 Task: Log work in the project ArcticForge for the issue 'Improve performance when searching large data sets' spent time as '4w 6d 14h 42m' and remaining time as '3w 1d 5h 11m' and add a flag. Now add the issue to the epic 'Continuous Integration and Continuous Deployment (CI/CD) Implementation'. Log work in the project ArcticForge for the issue 'Implement user permissions to restrict access to sensitive data' spent time as '5w 3d 9h 35m' and remaining time as '4w 5d 18h 24m' and clone the issue. Now add the issue to the epic 'User Authentication and Authorization Improvements'
Action: Mouse moved to (286, 574)
Screenshot: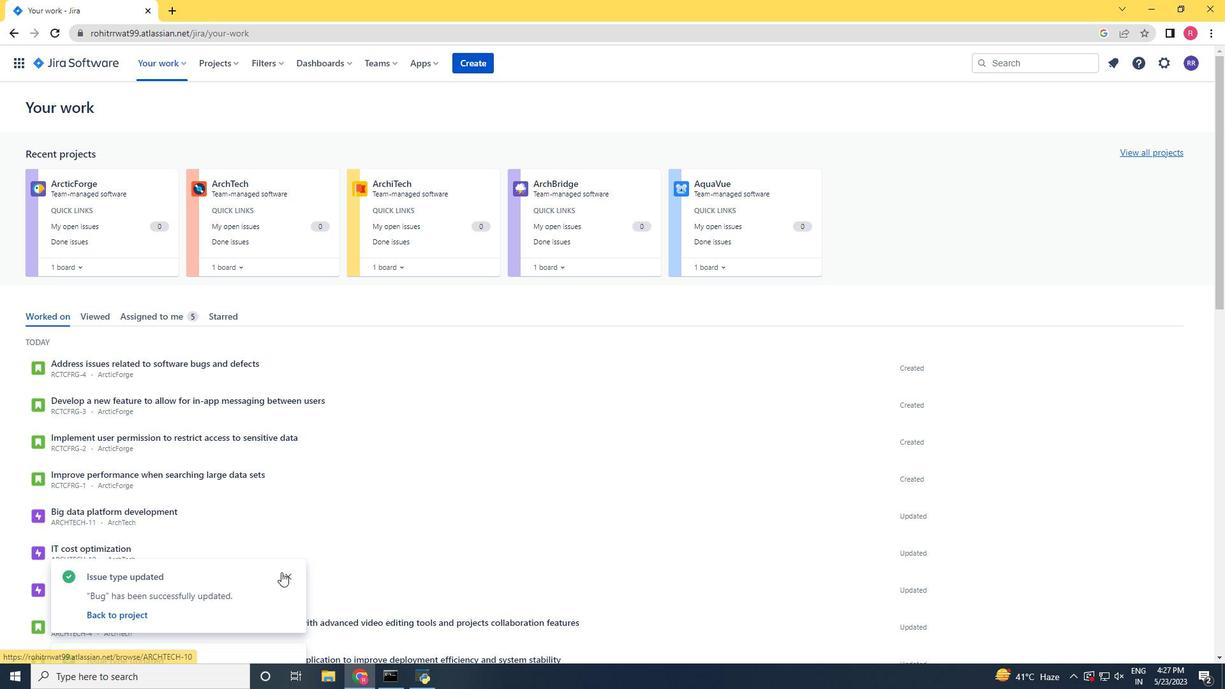 
Action: Mouse pressed left at (286, 574)
Screenshot: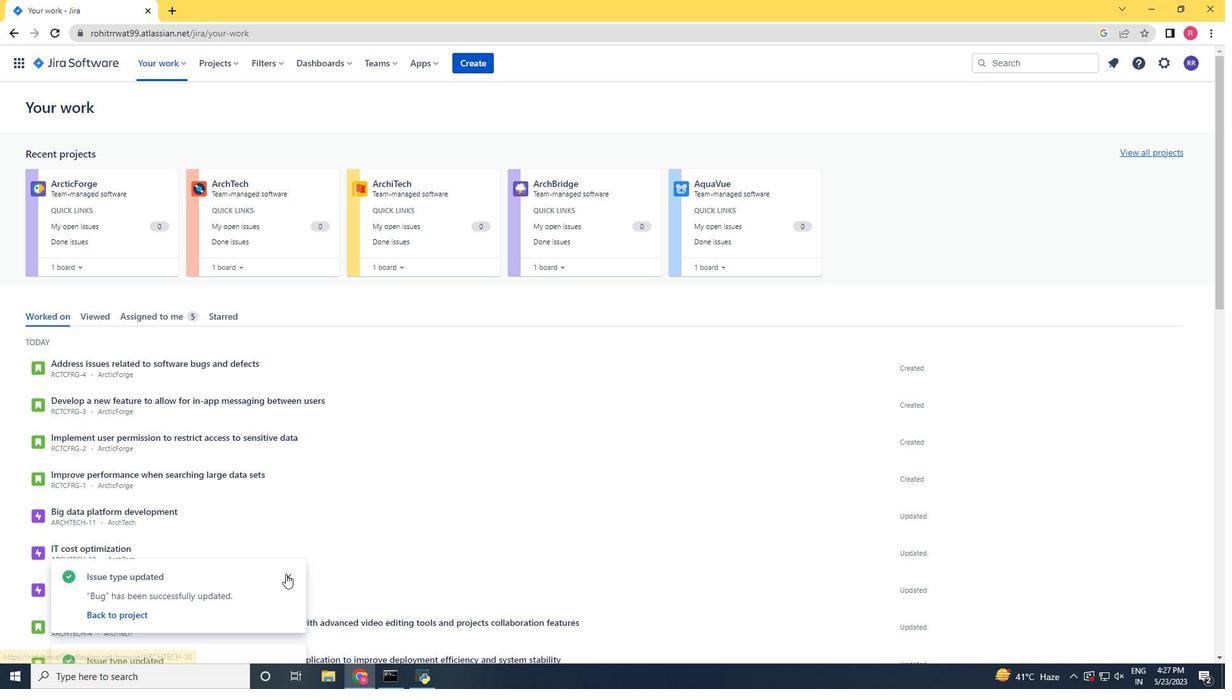 
Action: Mouse moved to (291, 576)
Screenshot: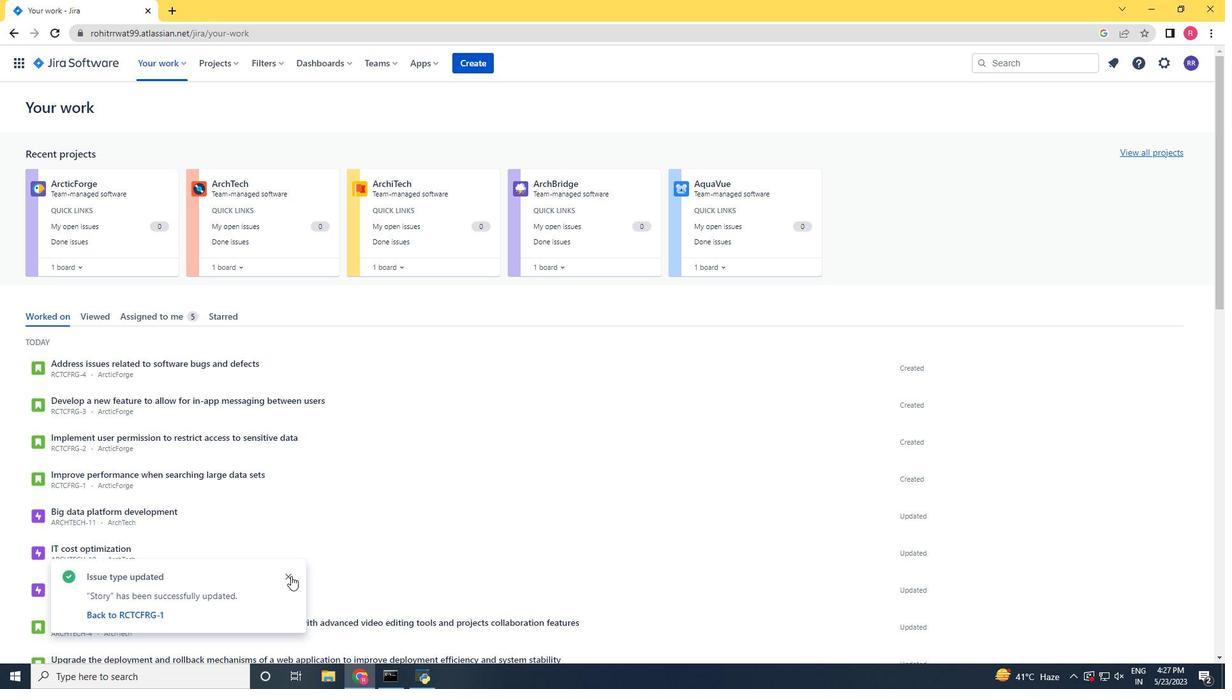 
Action: Mouse pressed left at (291, 576)
Screenshot: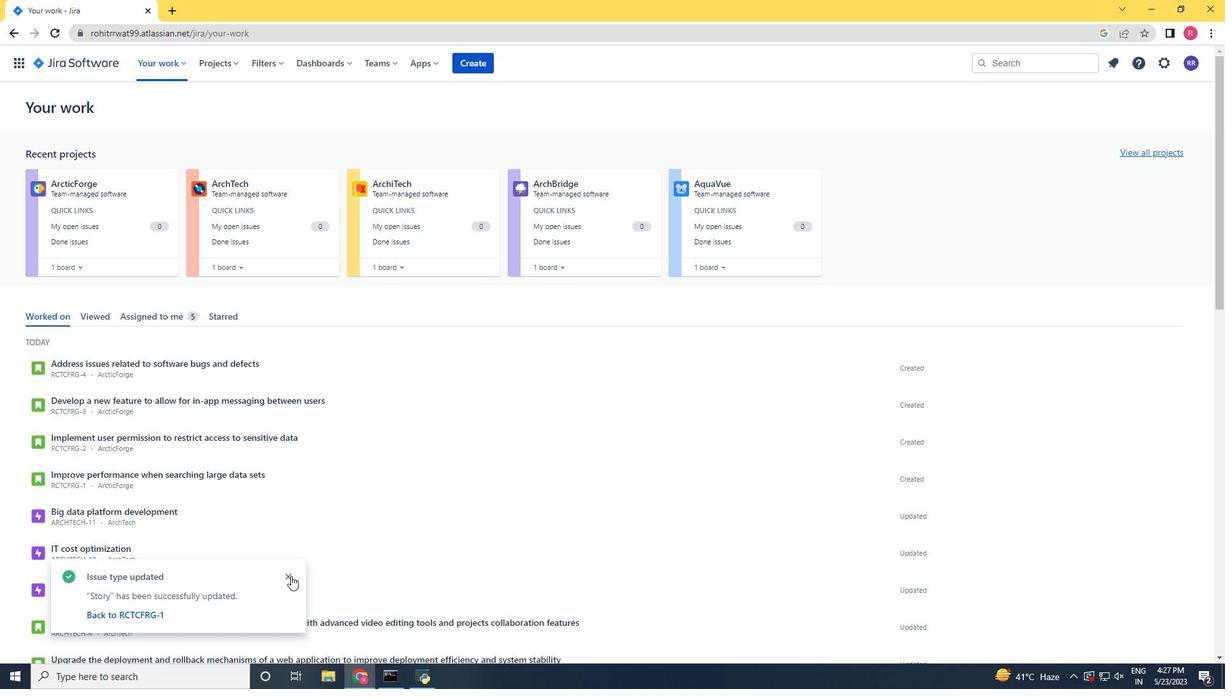 
Action: Mouse moved to (225, 65)
Screenshot: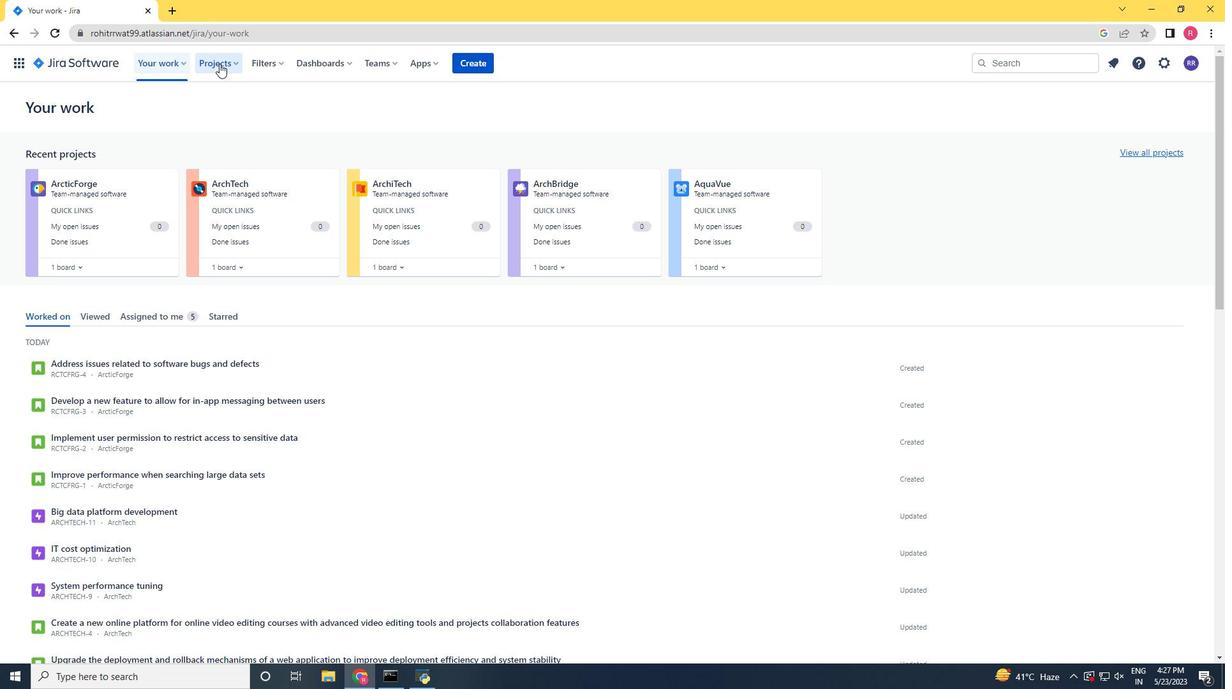 
Action: Mouse pressed left at (225, 65)
Screenshot: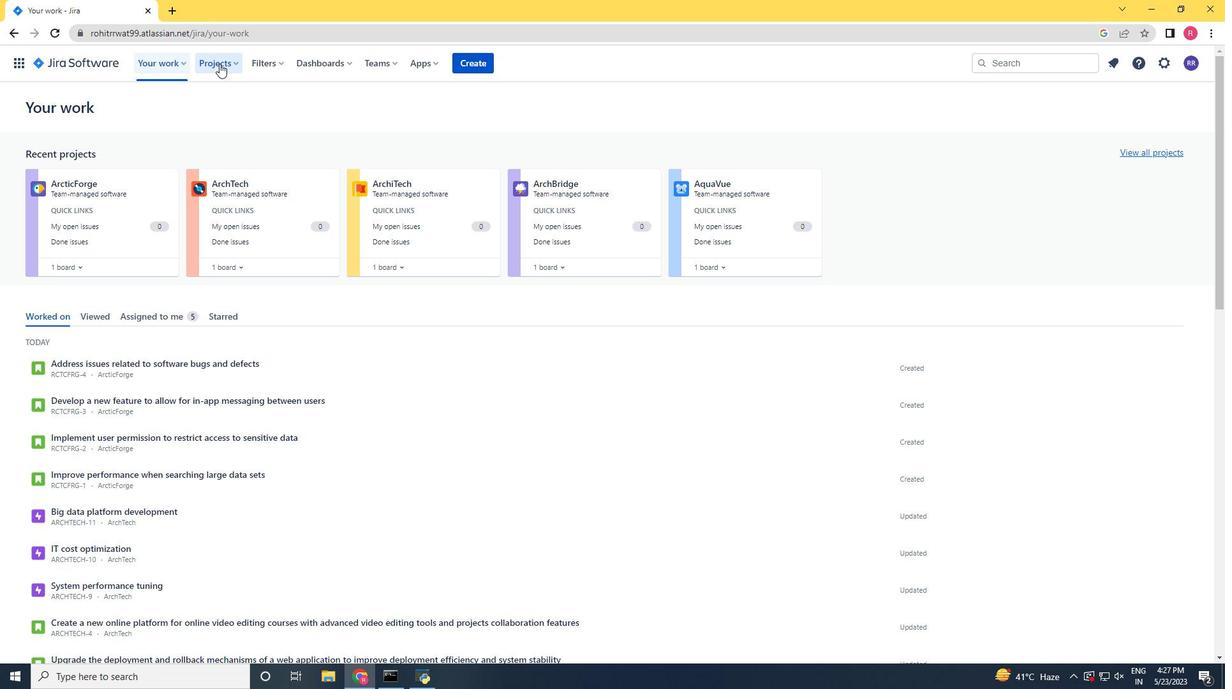 
Action: Mouse moved to (251, 112)
Screenshot: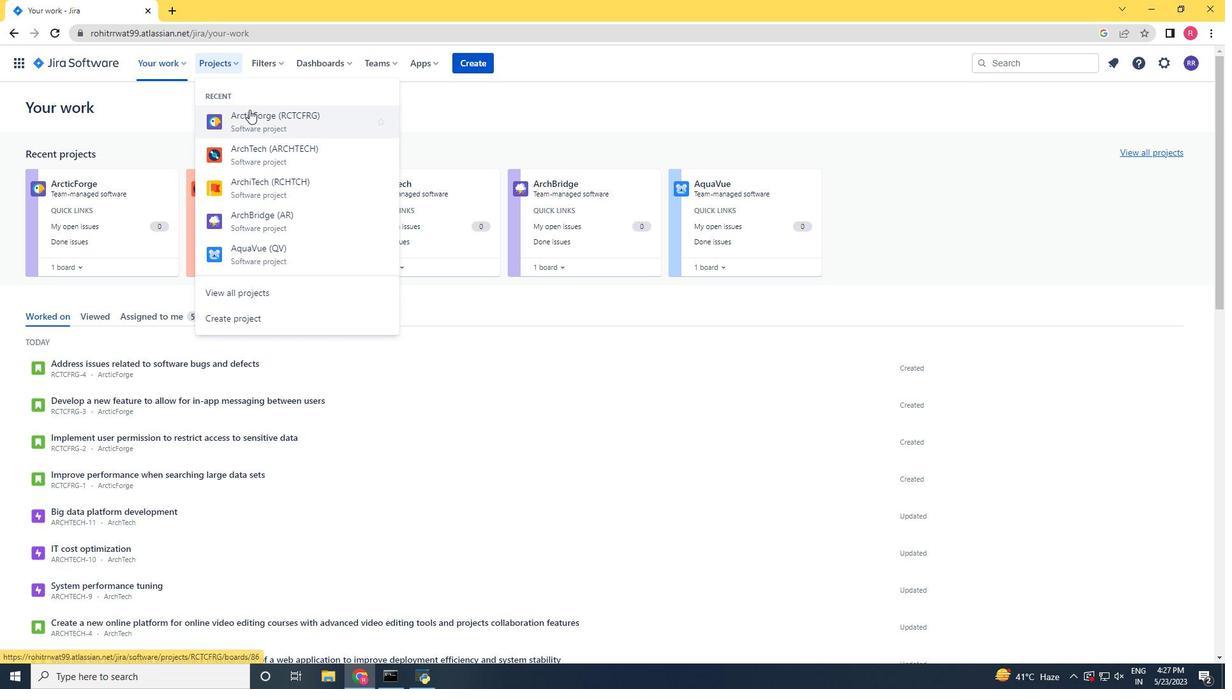 
Action: Mouse pressed left at (251, 112)
Screenshot: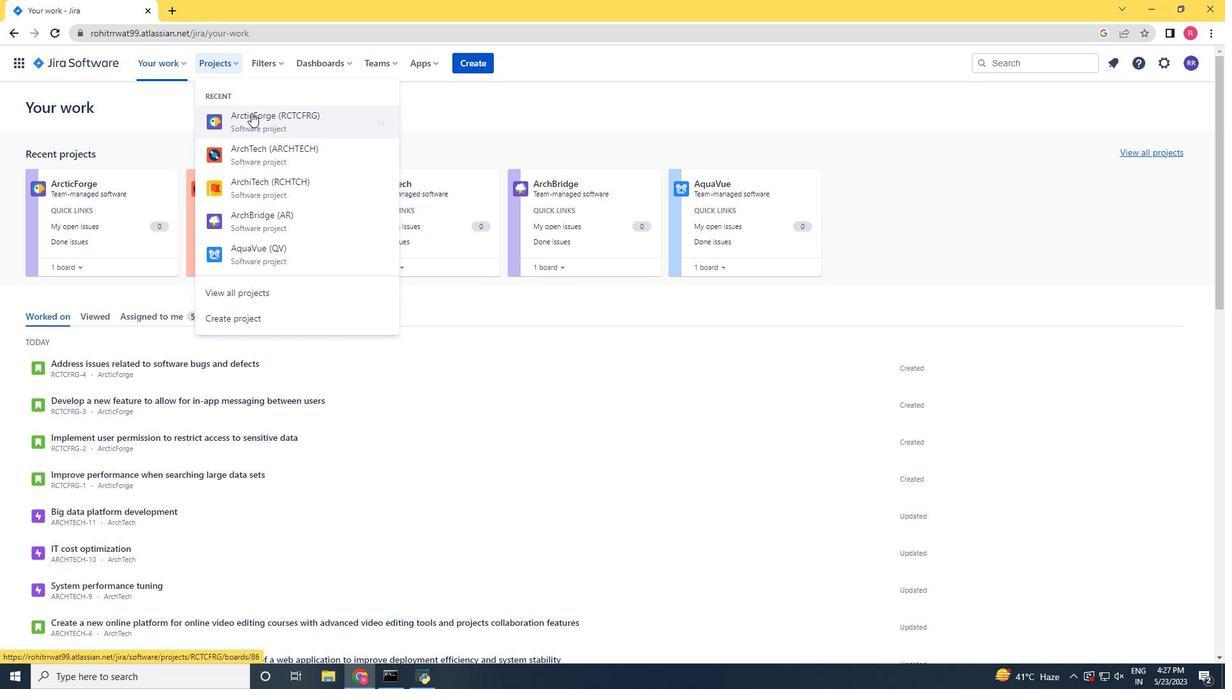 
Action: Mouse moved to (67, 195)
Screenshot: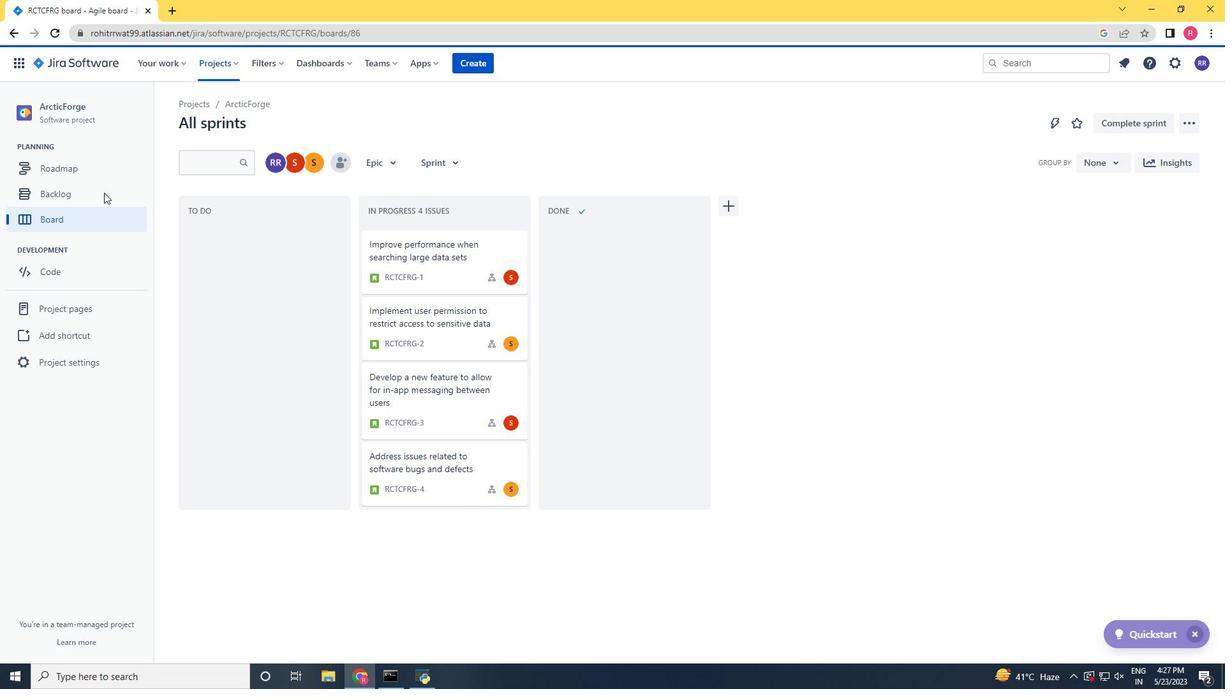 
Action: Mouse pressed left at (67, 195)
Screenshot: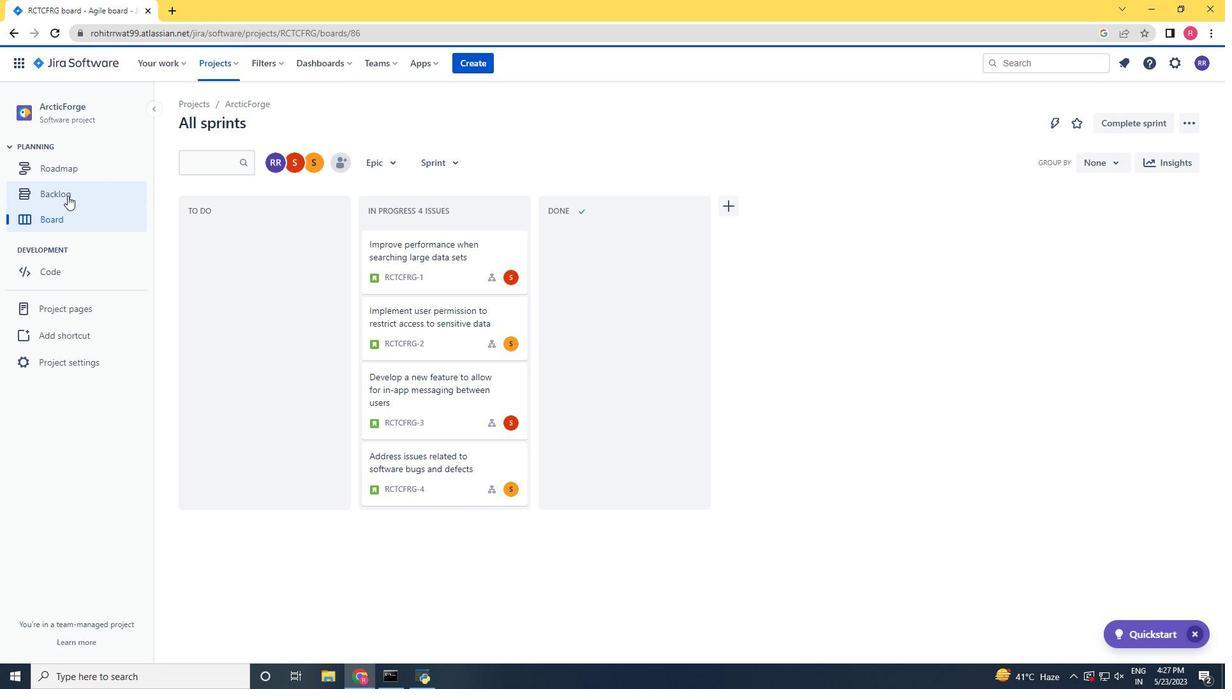 
Action: Mouse moved to (358, 332)
Screenshot: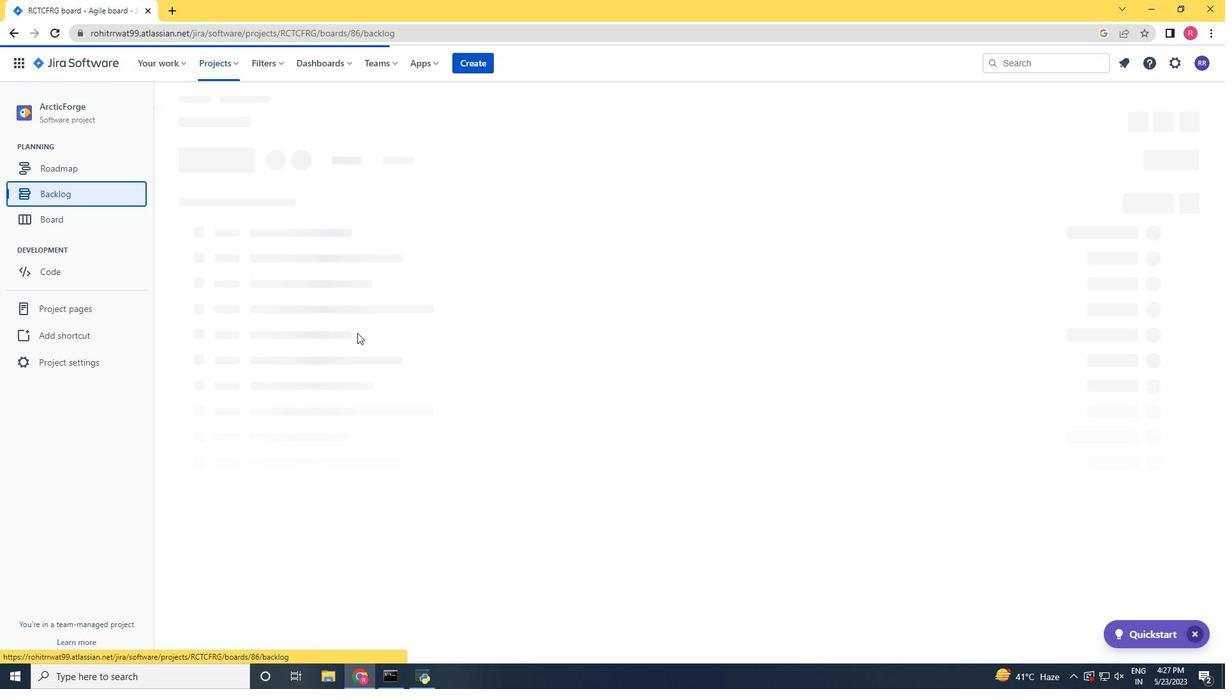 
Action: Mouse scrolled (358, 331) with delta (0, 0)
Screenshot: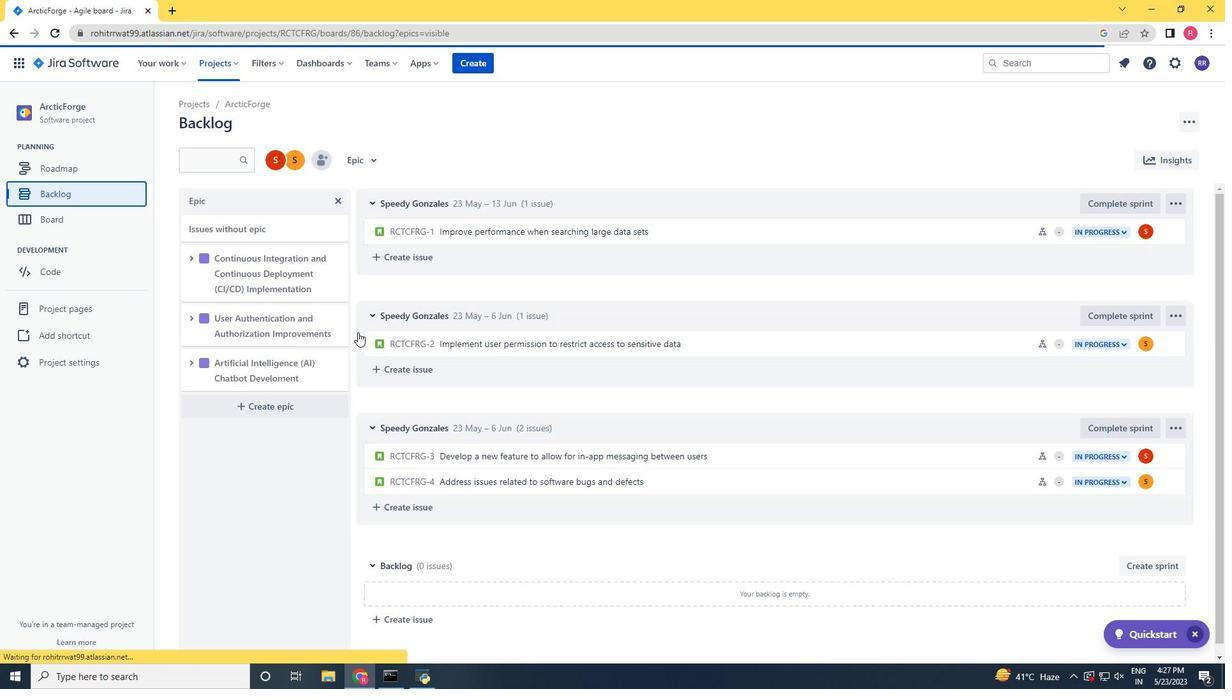 
Action: Mouse moved to (934, 222)
Screenshot: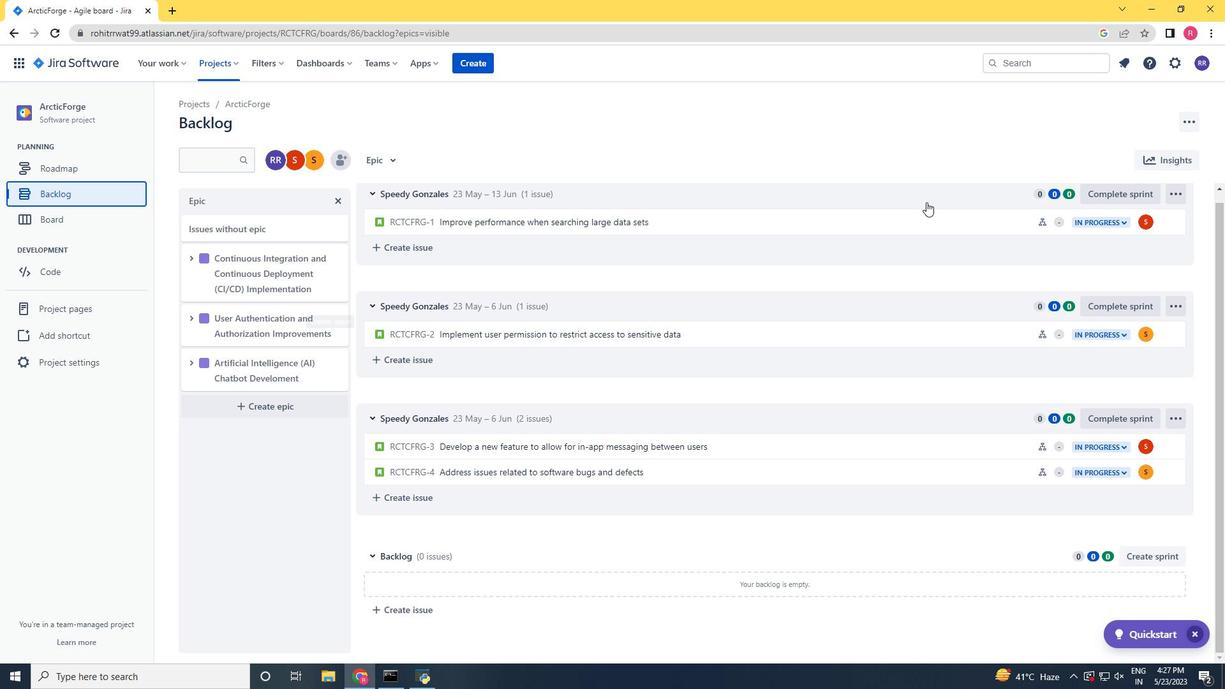 
Action: Mouse pressed left at (934, 222)
Screenshot: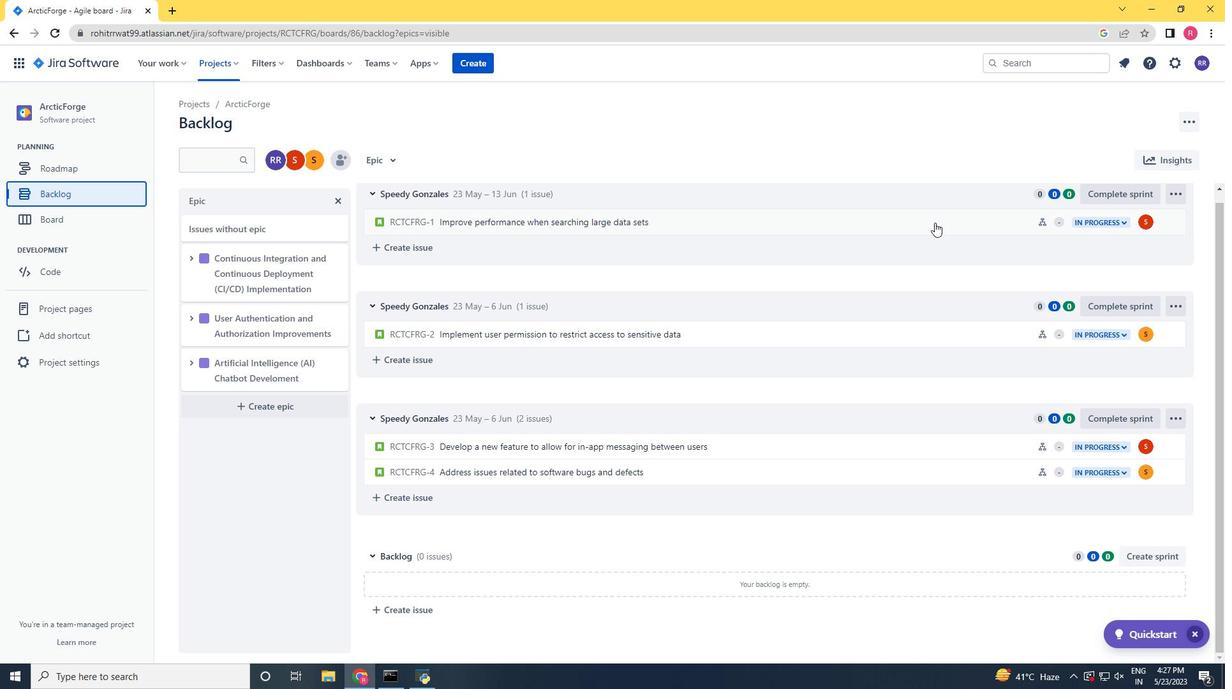 
Action: Mouse moved to (1176, 195)
Screenshot: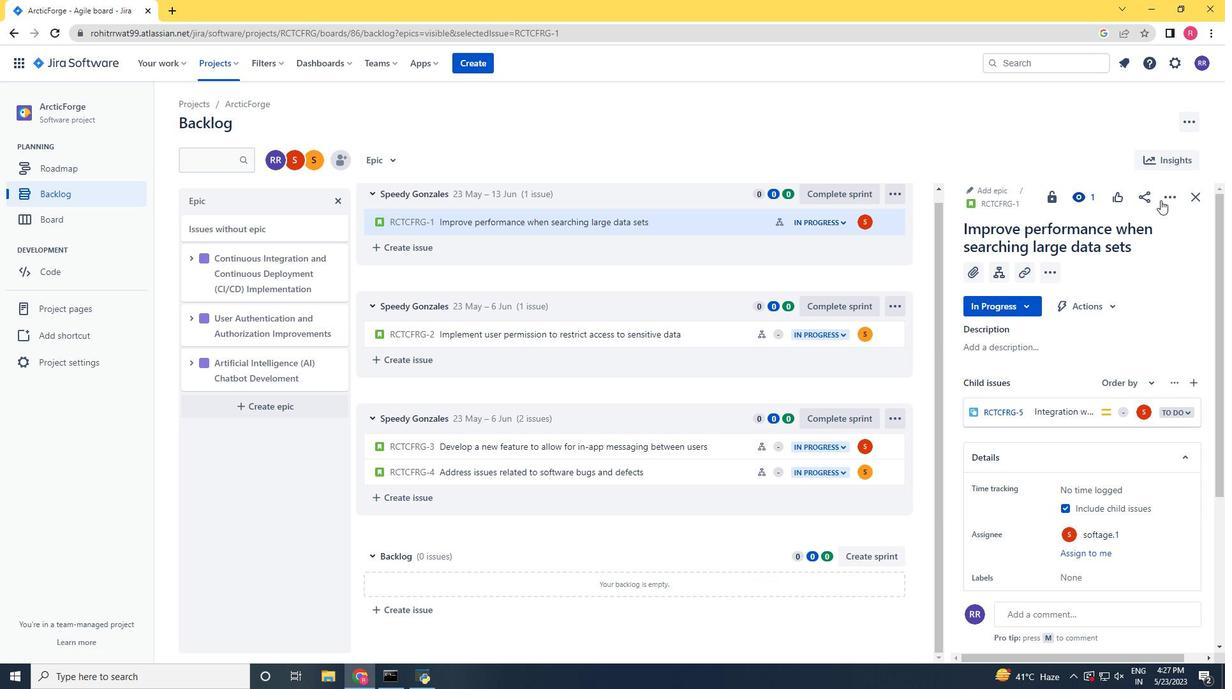
Action: Mouse pressed left at (1176, 195)
Screenshot: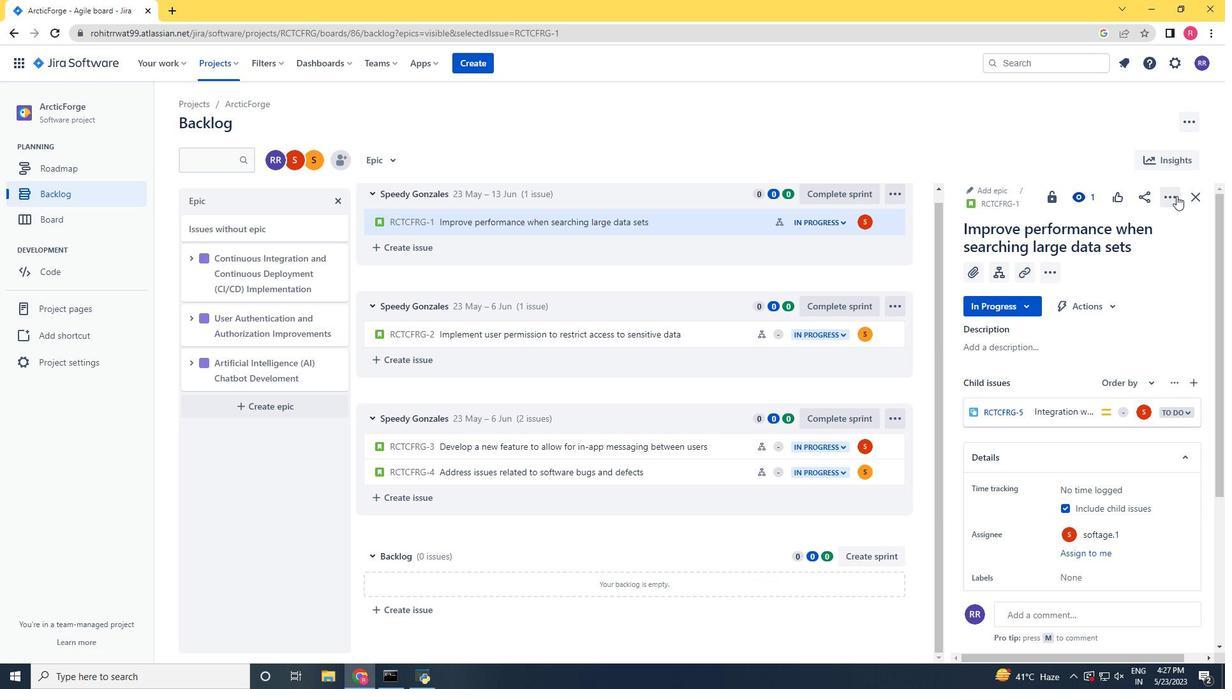 
Action: Mouse moved to (1120, 240)
Screenshot: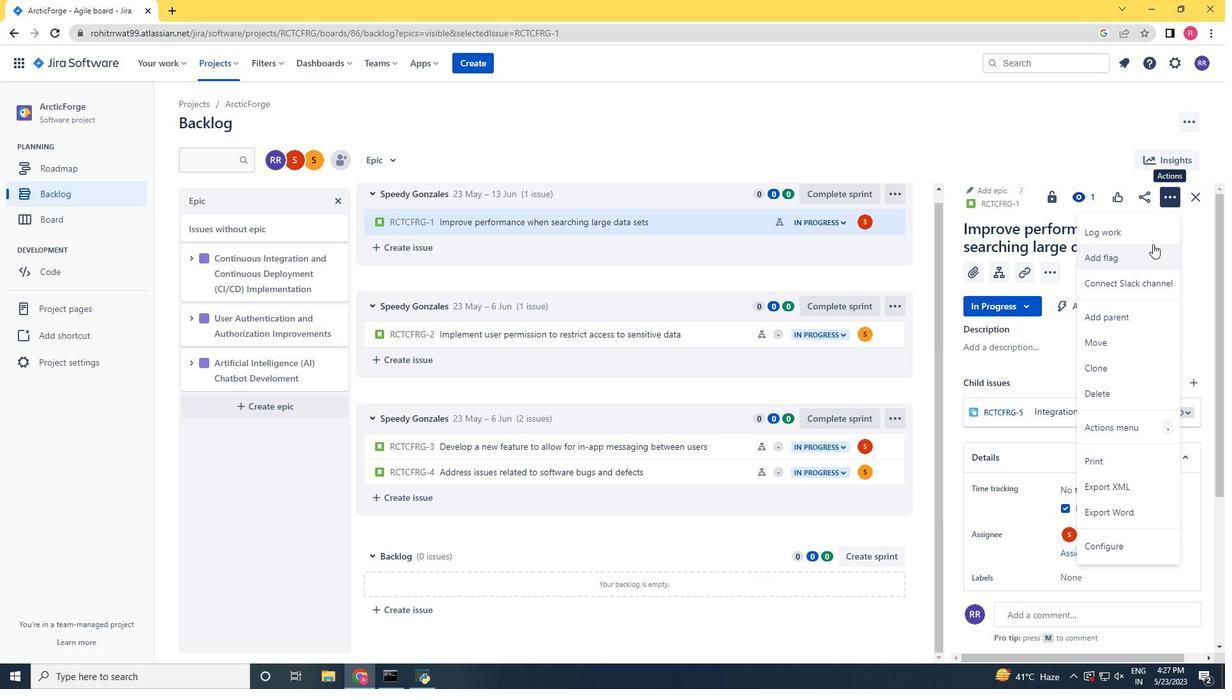 
Action: Mouse pressed left at (1120, 240)
Screenshot: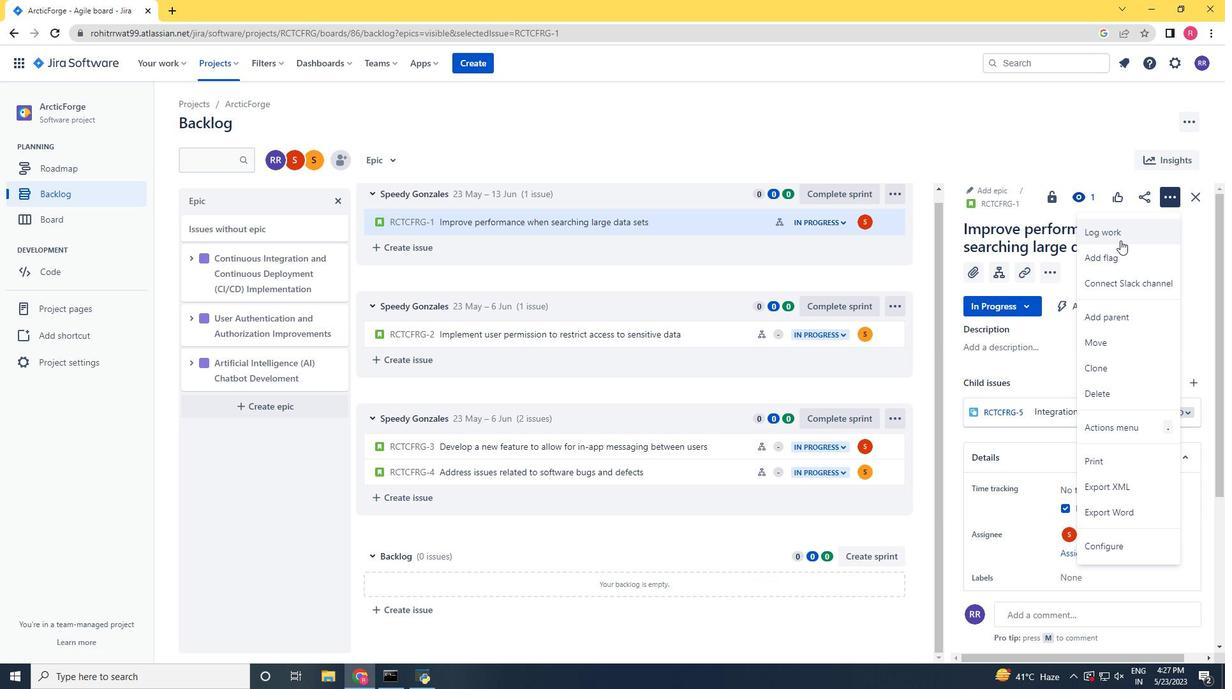
Action: Mouse moved to (543, 249)
Screenshot: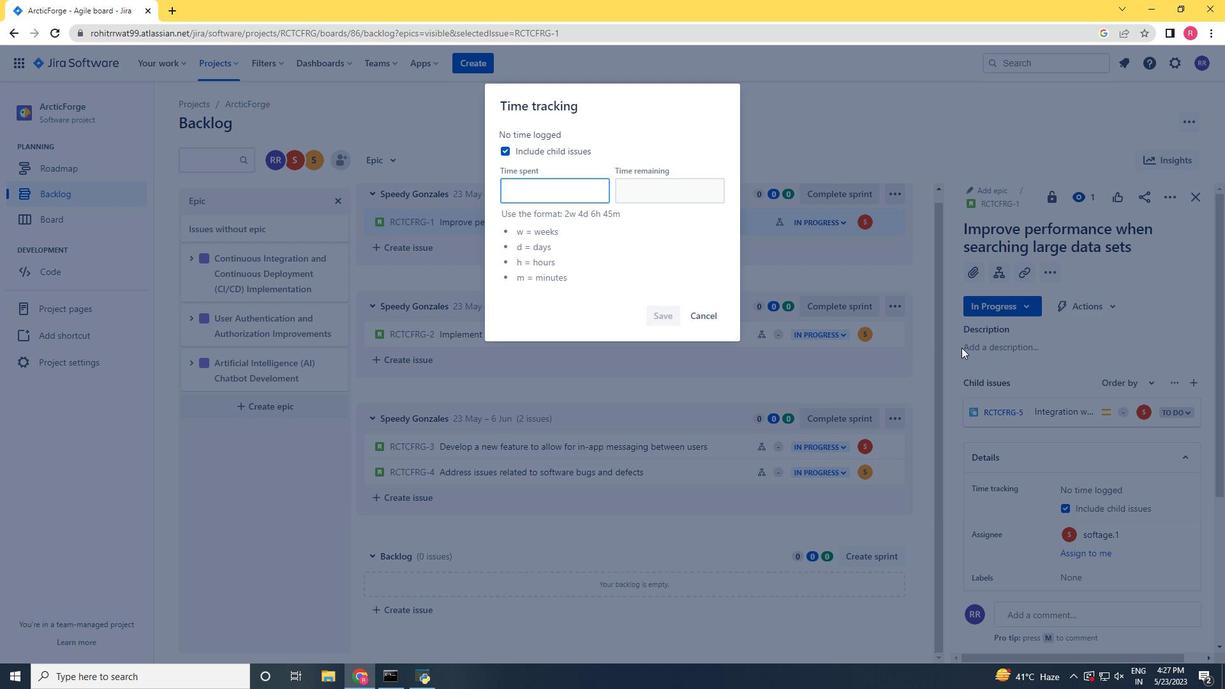 
Action: Key pressed 4w<Key.space>6d<Key.space>14h<Key.space>42m<Key.tab>3w<Key.space>1d<Key.space>5h<Key.space>11m
Screenshot: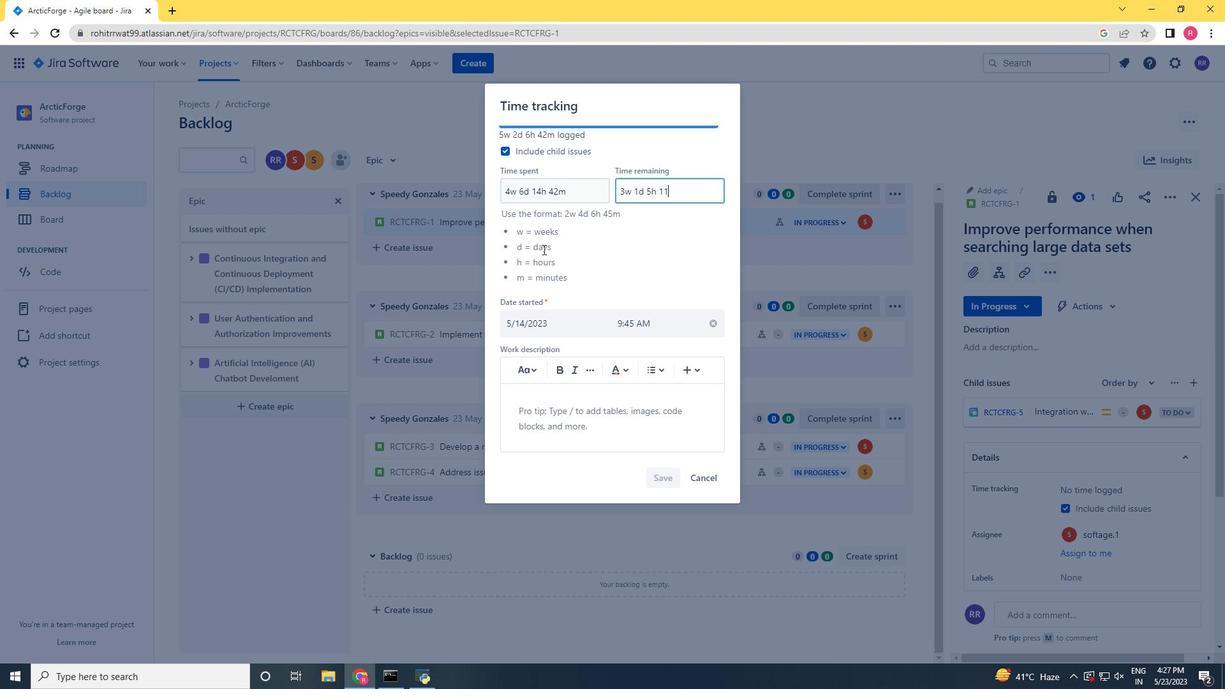 
Action: Mouse moved to (660, 483)
Screenshot: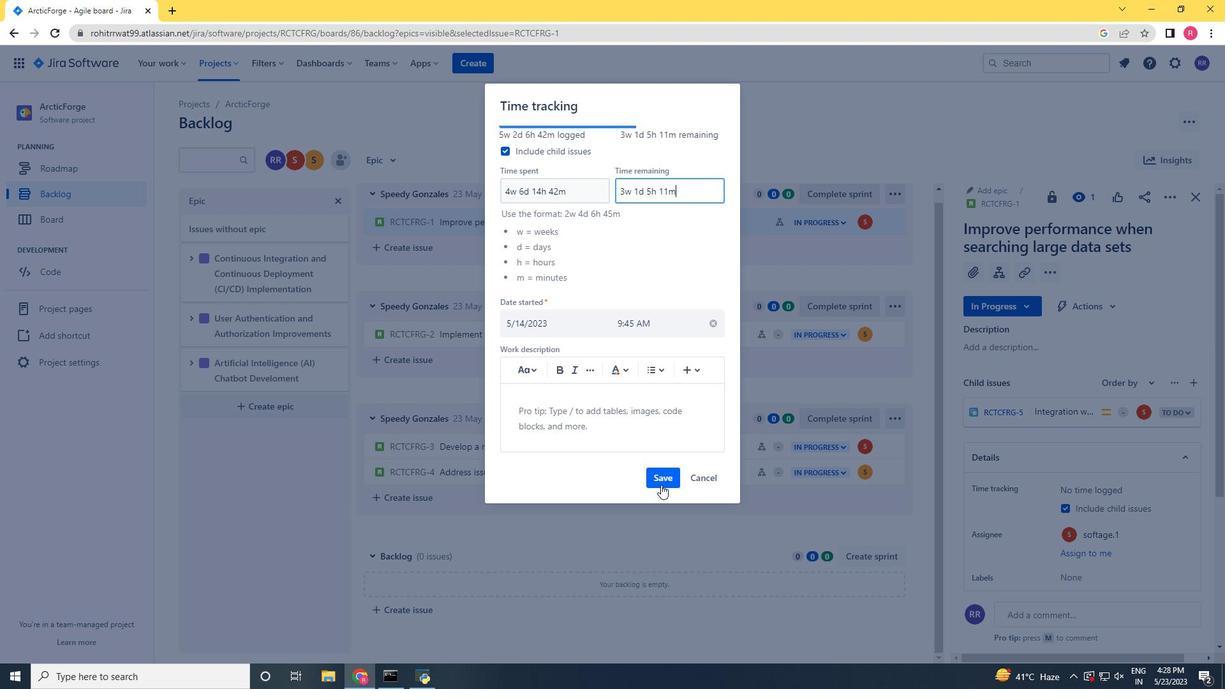 
Action: Mouse pressed left at (660, 483)
Screenshot: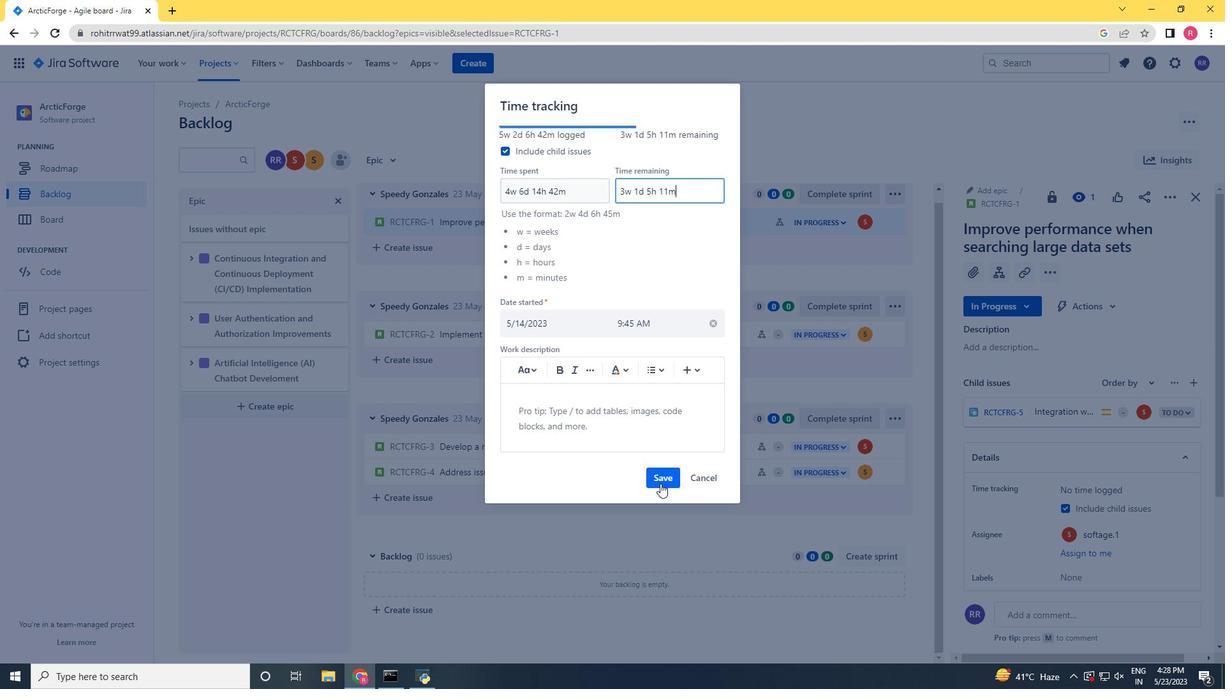 
Action: Mouse moved to (1167, 195)
Screenshot: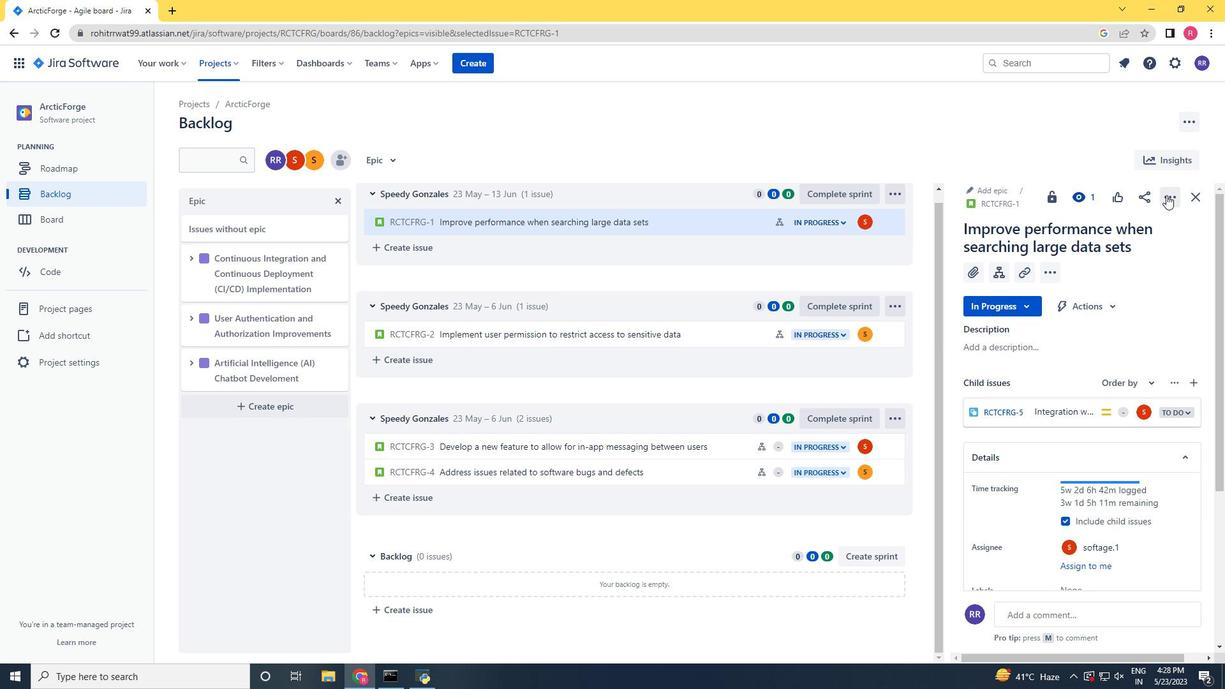 
Action: Mouse pressed left at (1167, 195)
Screenshot: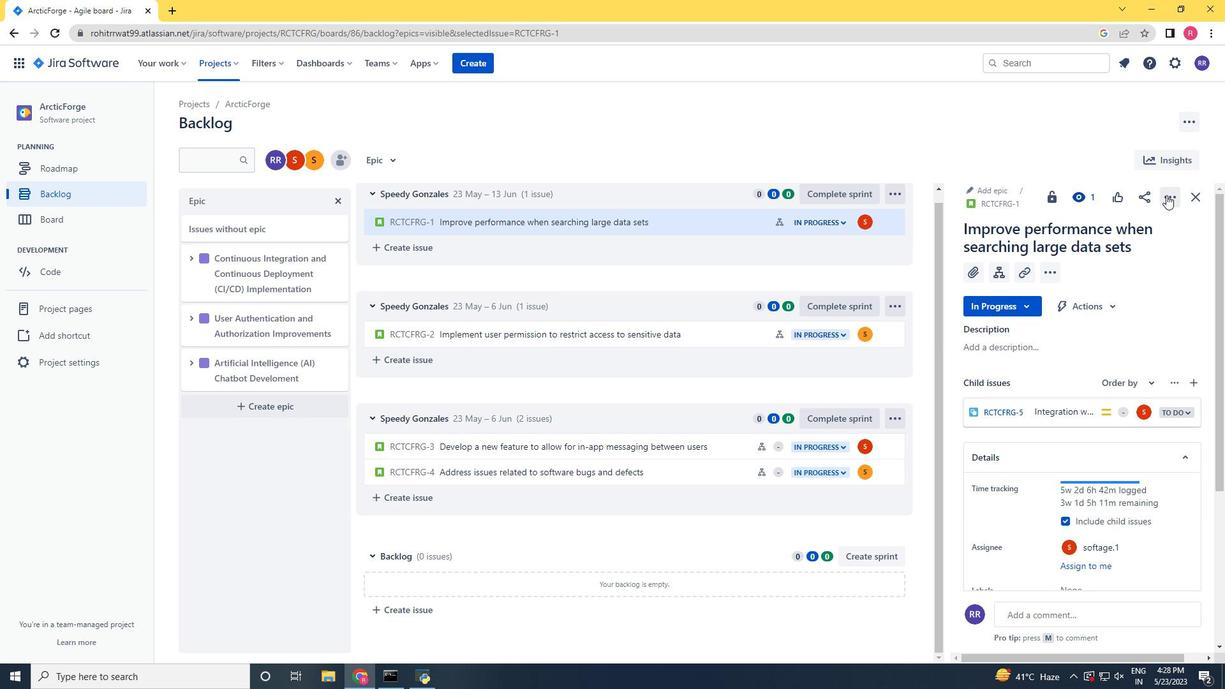 
Action: Mouse moved to (1108, 264)
Screenshot: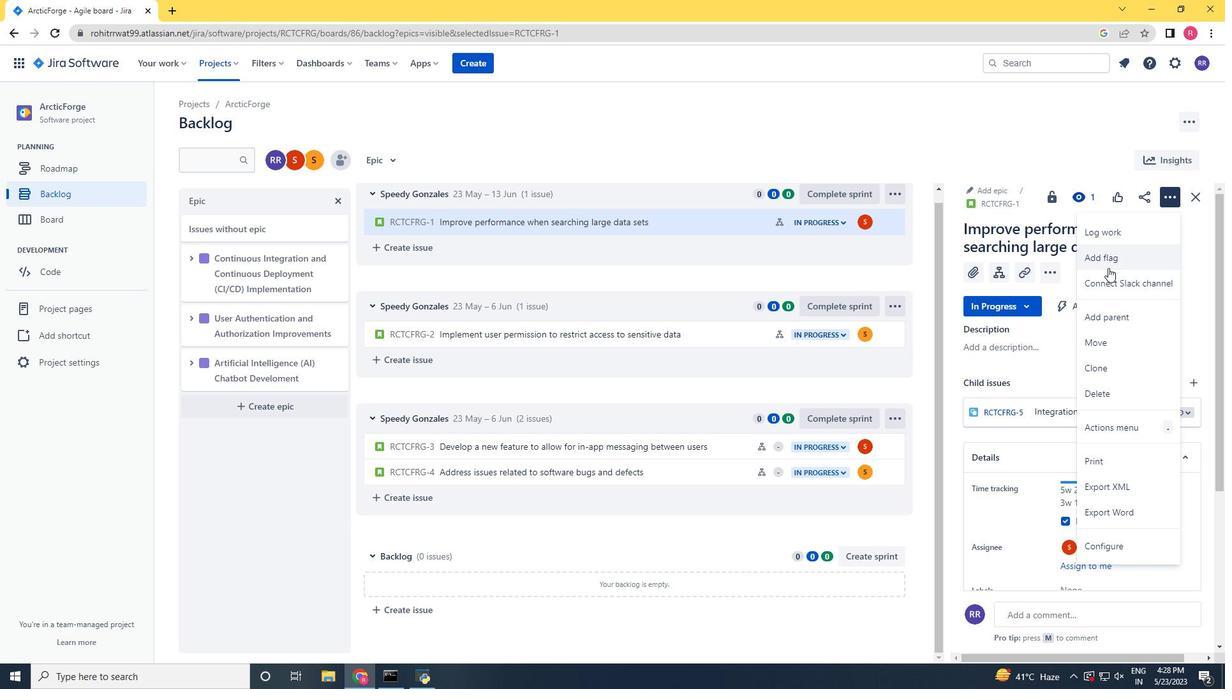 
Action: Mouse pressed left at (1108, 264)
Screenshot: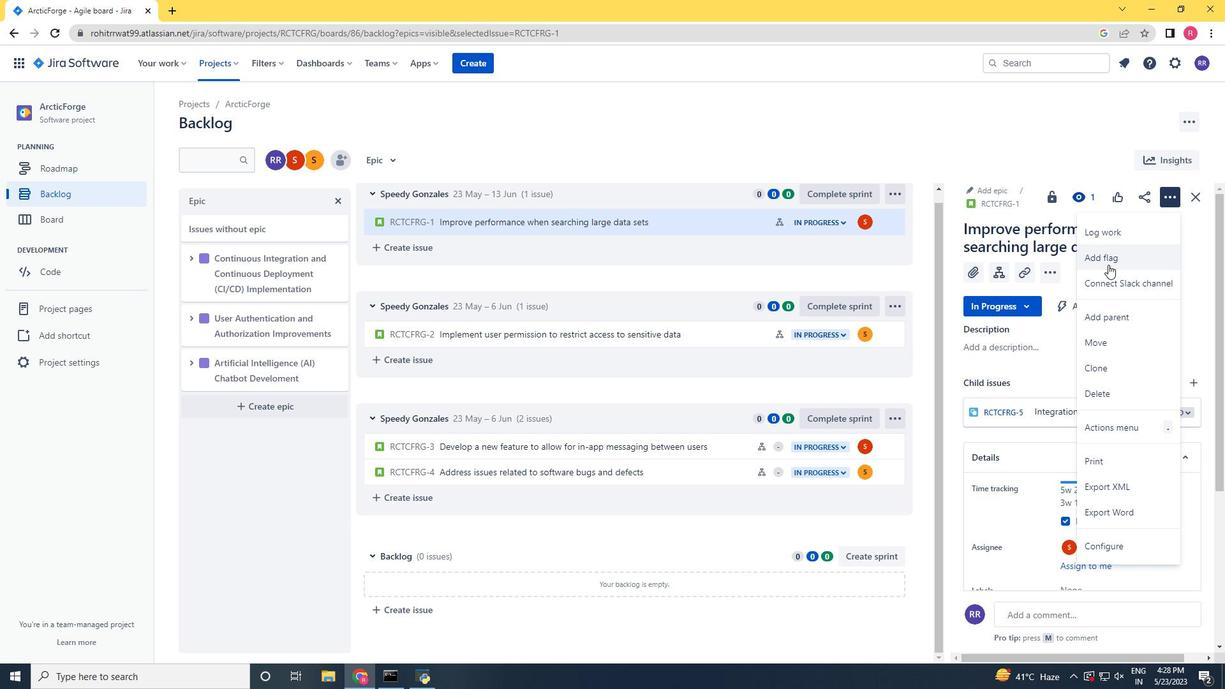 
Action: Mouse moved to (700, 224)
Screenshot: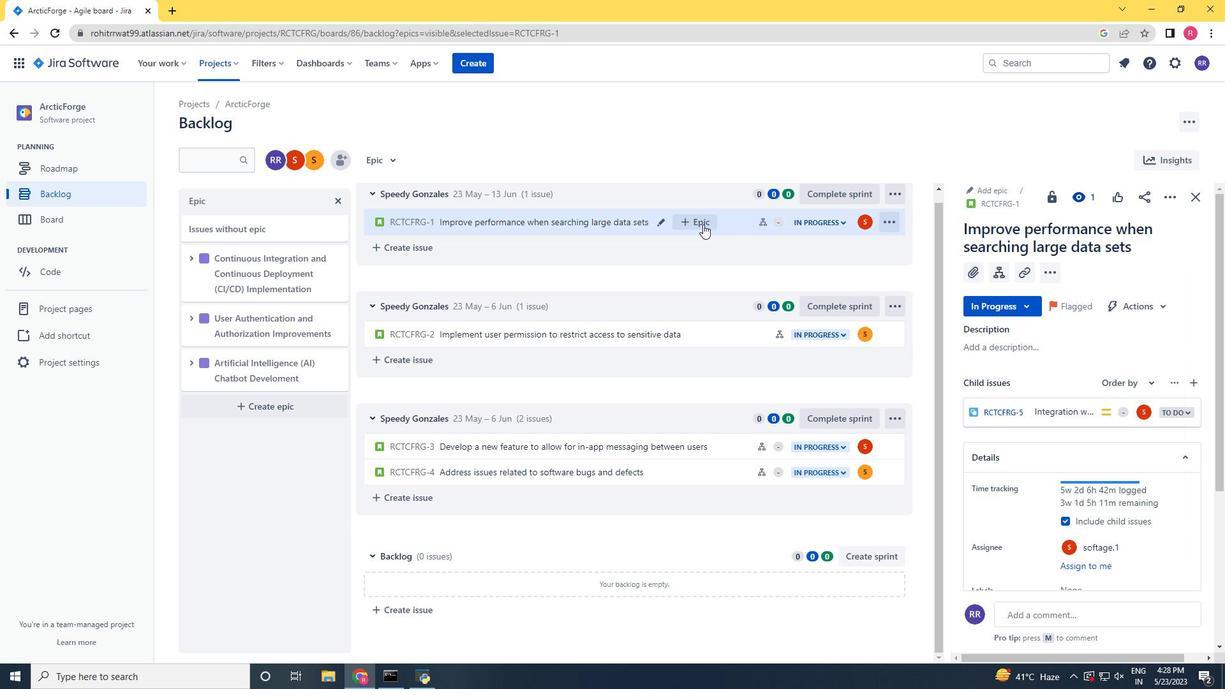 
Action: Mouse pressed left at (700, 224)
Screenshot: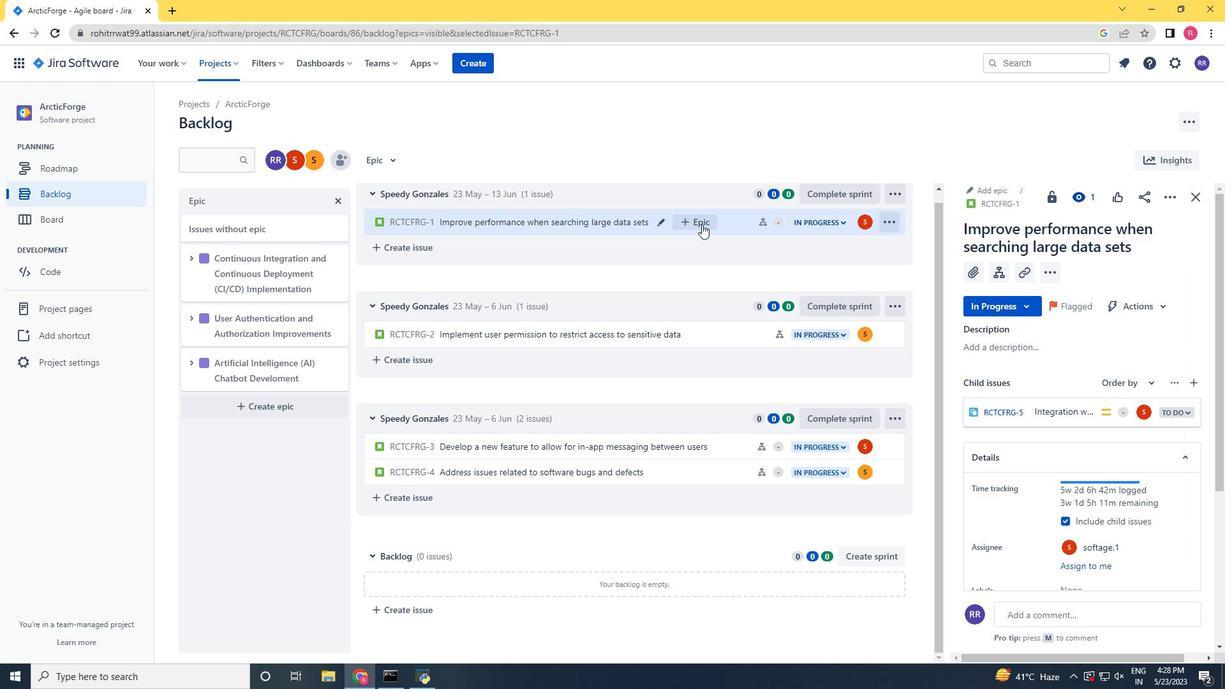 
Action: Mouse moved to (756, 315)
Screenshot: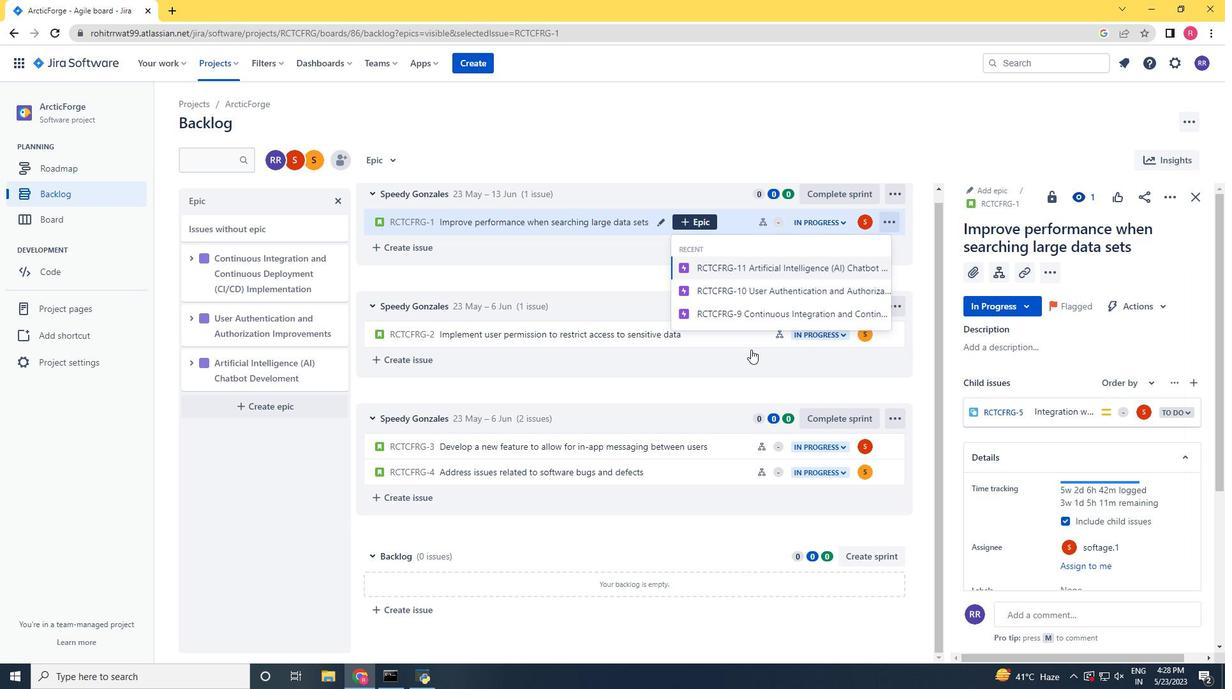 
Action: Mouse pressed left at (756, 315)
Screenshot: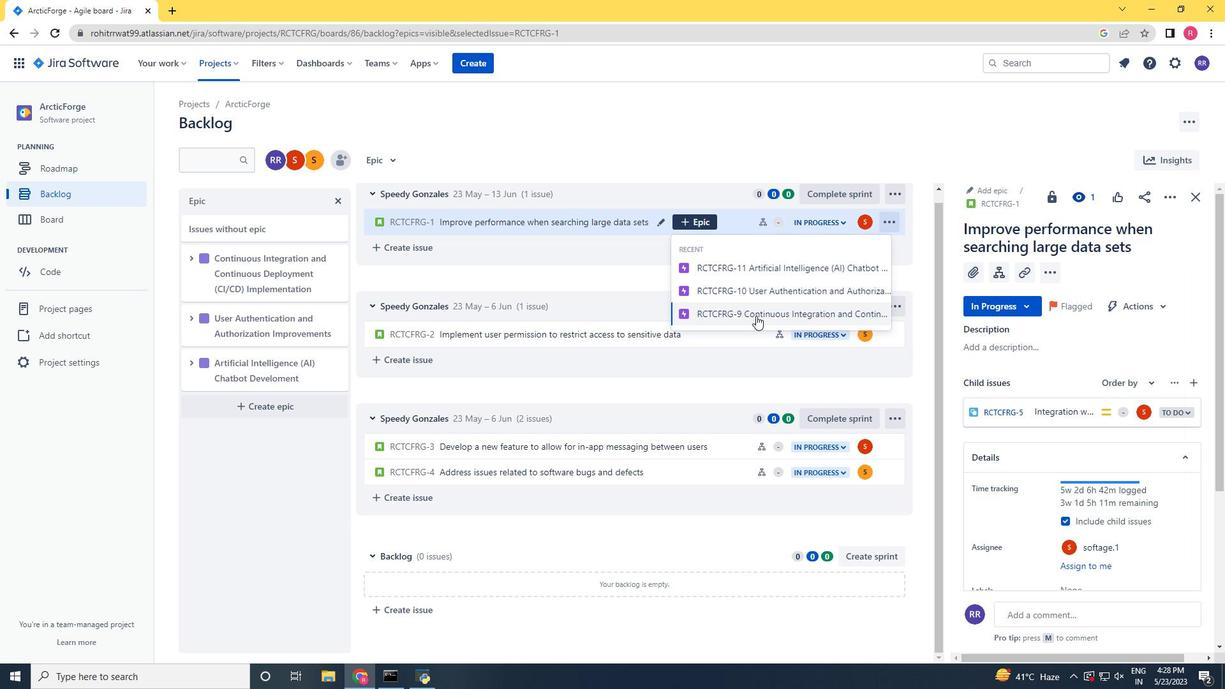 
Action: Mouse moved to (755, 339)
Screenshot: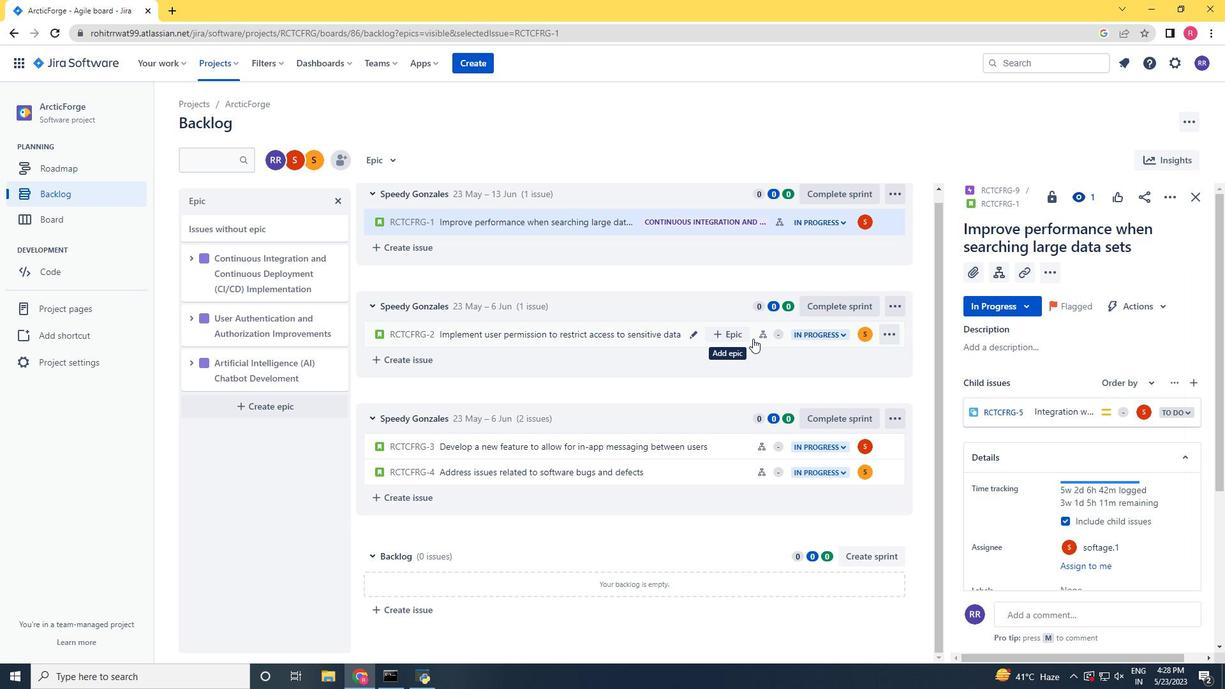 
Action: Mouse pressed left at (755, 339)
Screenshot: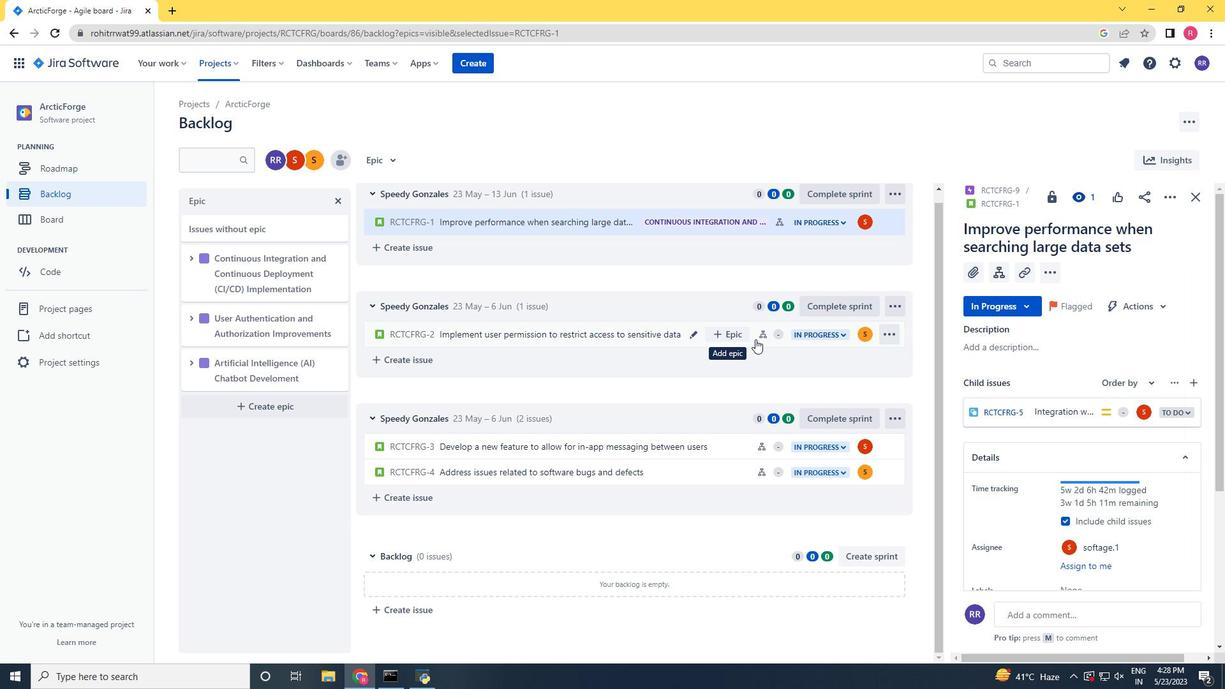 
Action: Mouse moved to (1171, 206)
Screenshot: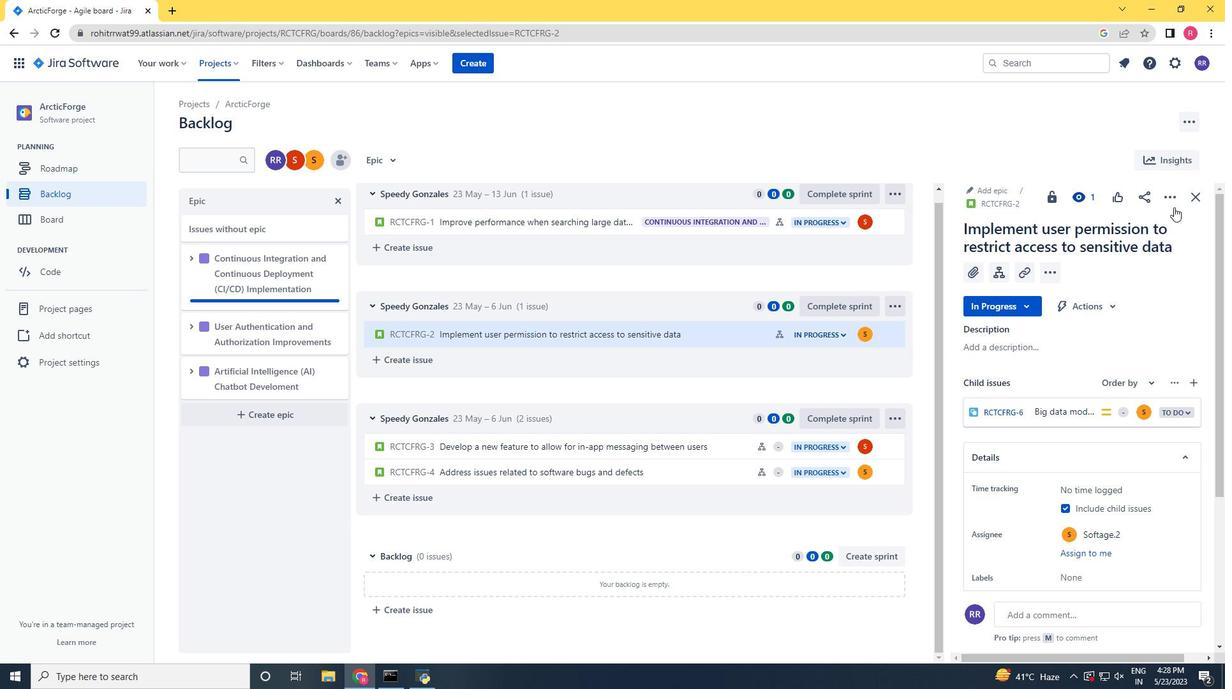 
Action: Mouse pressed left at (1171, 206)
Screenshot: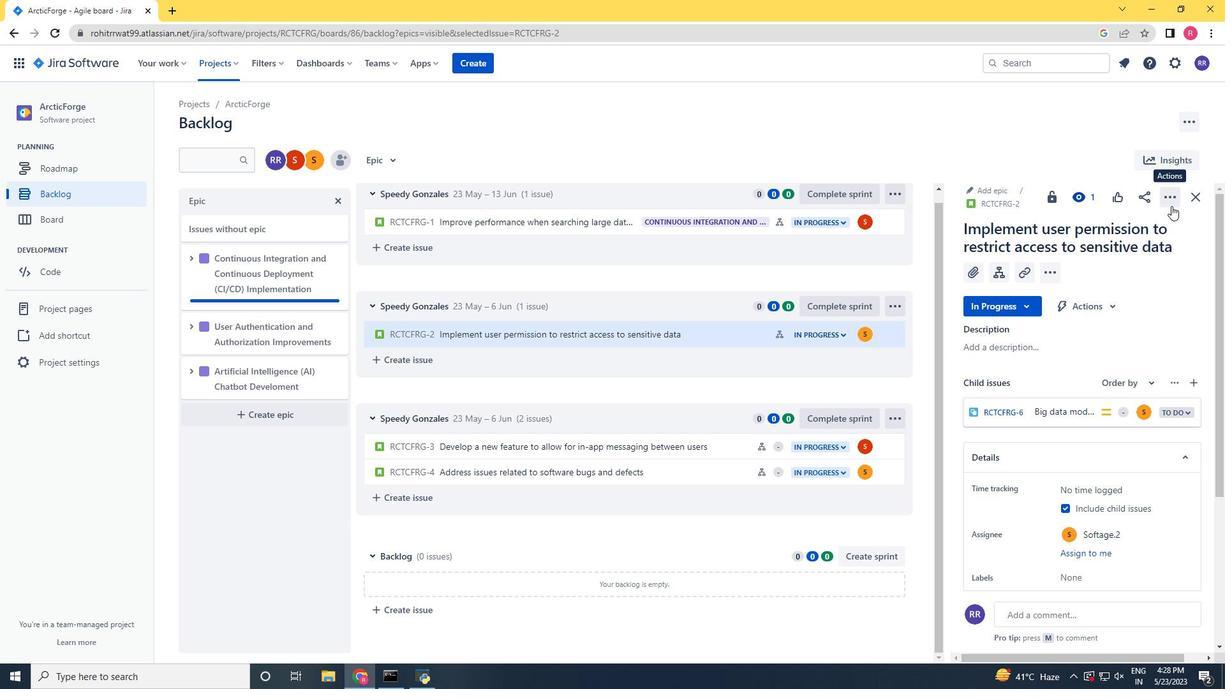 
Action: Mouse moved to (1137, 233)
Screenshot: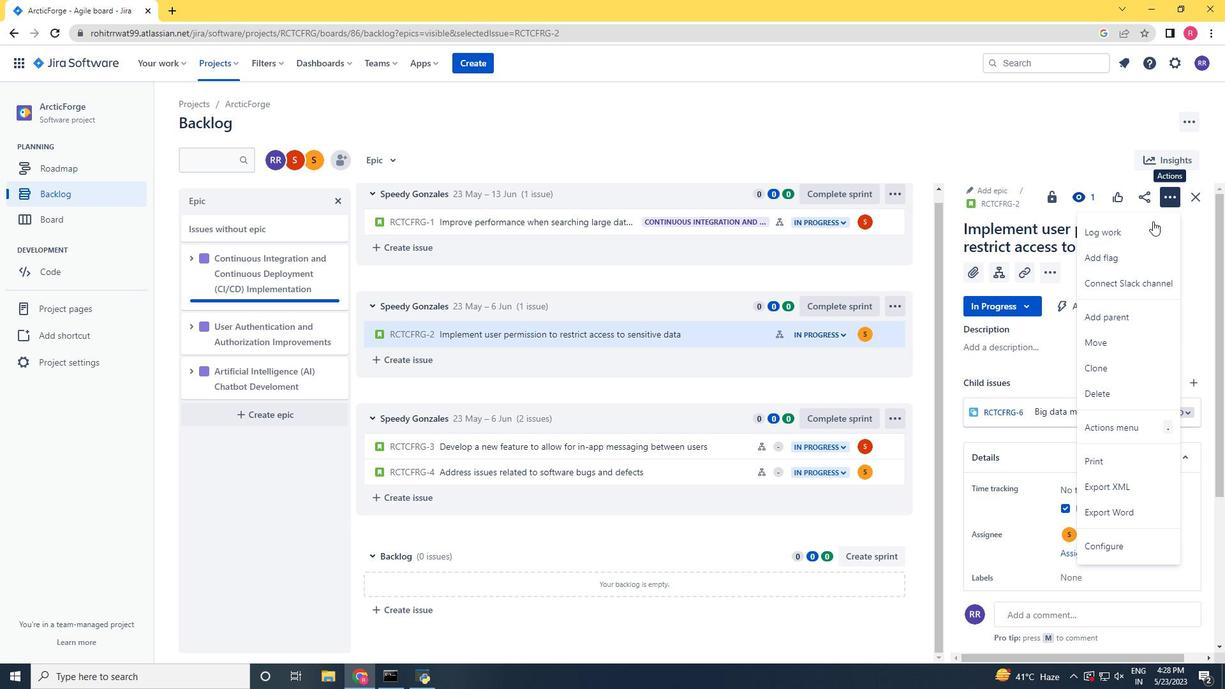 
Action: Mouse pressed left at (1137, 233)
Screenshot: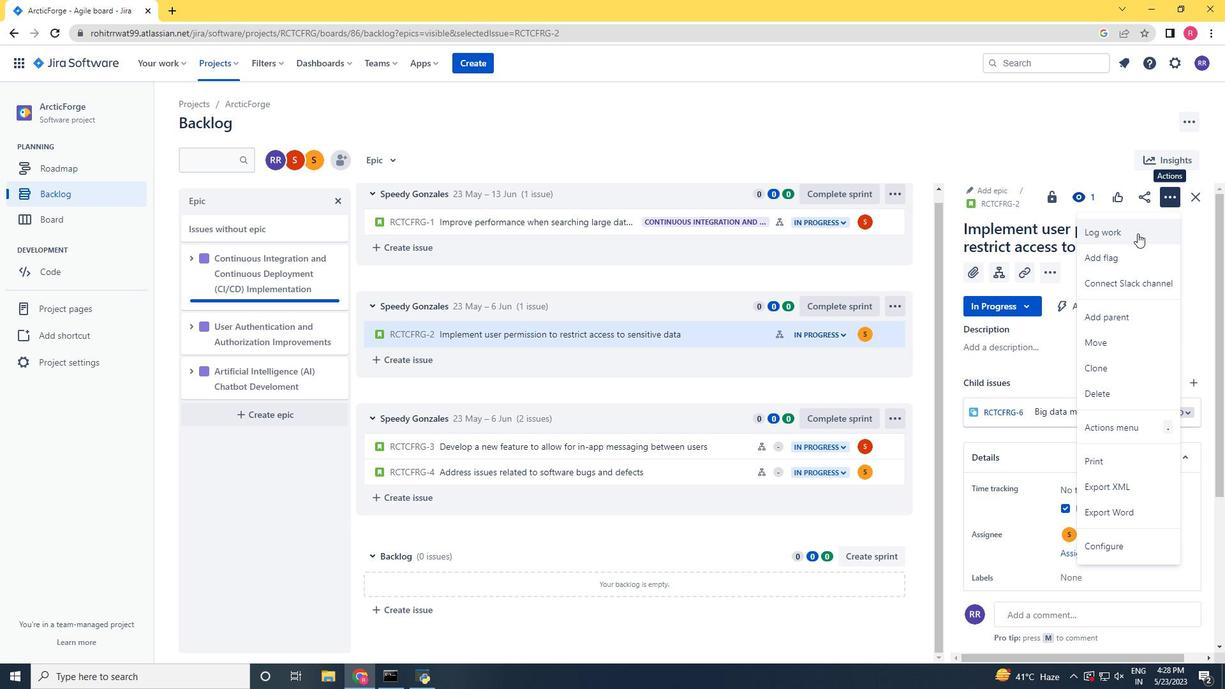 
Action: Mouse moved to (1125, 239)
Screenshot: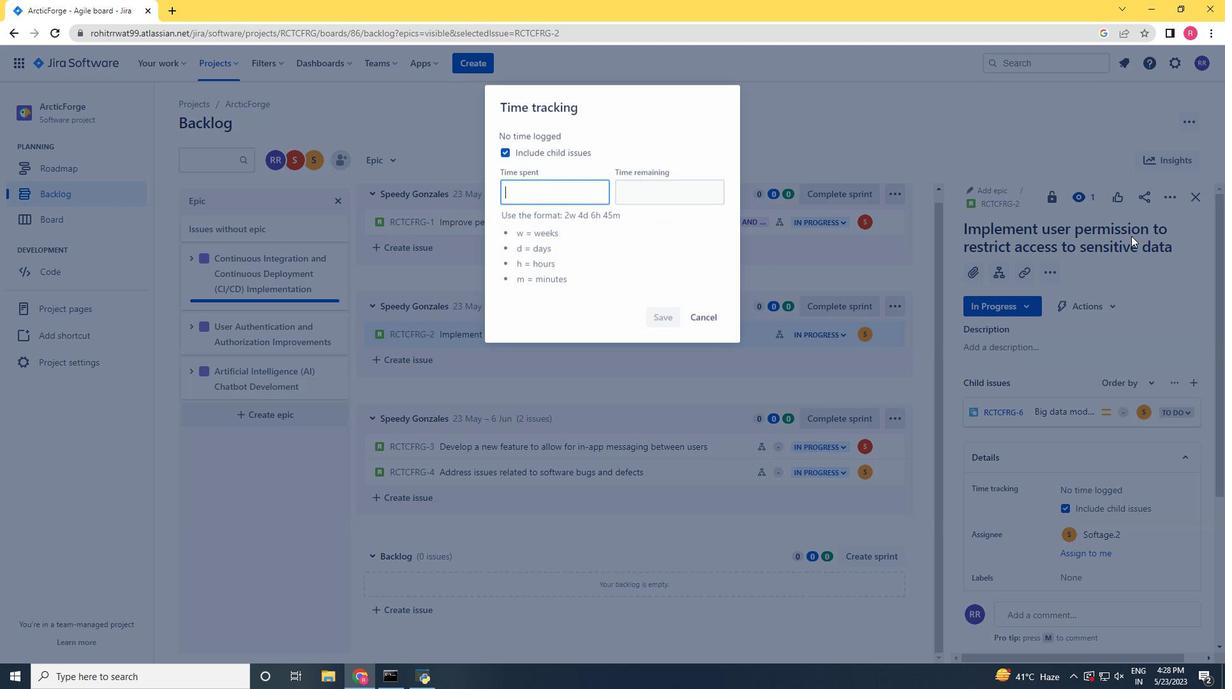 
Action: Key pressed 5w<Key.space>3d<Key.space>9h<Key.space>35m<Key.tab>4w<Key.space>5d<Key.space>18h<Key.space>24m
Screenshot: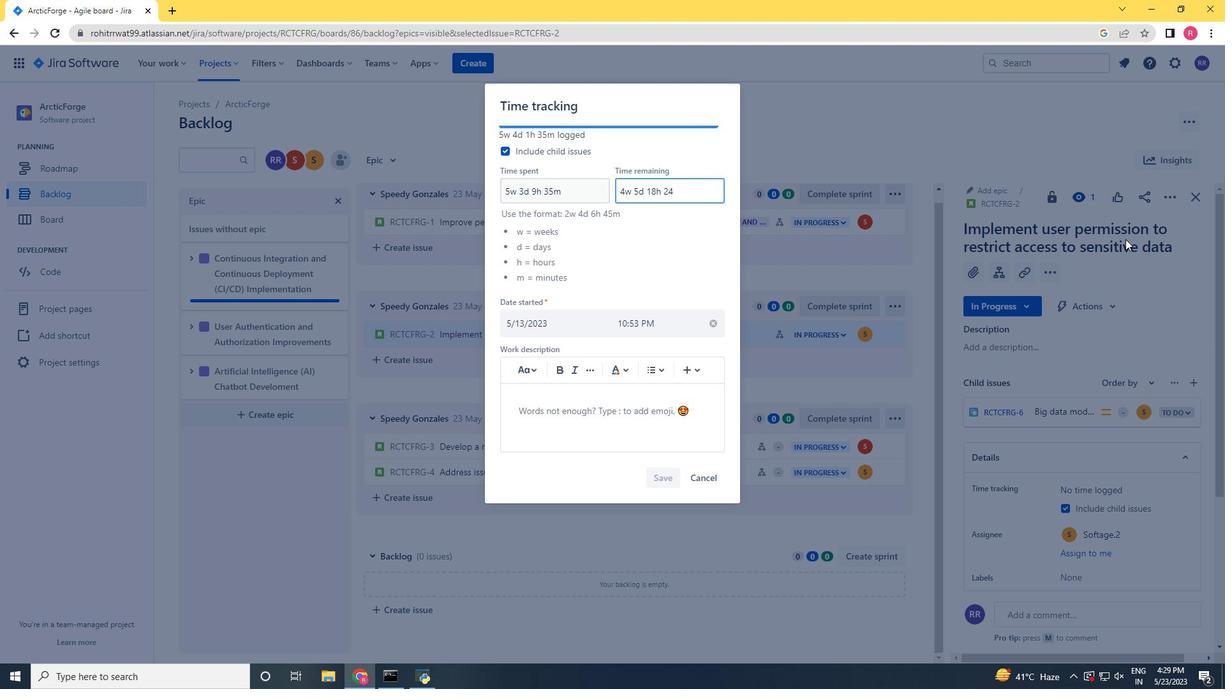 
Action: Mouse moved to (662, 470)
Screenshot: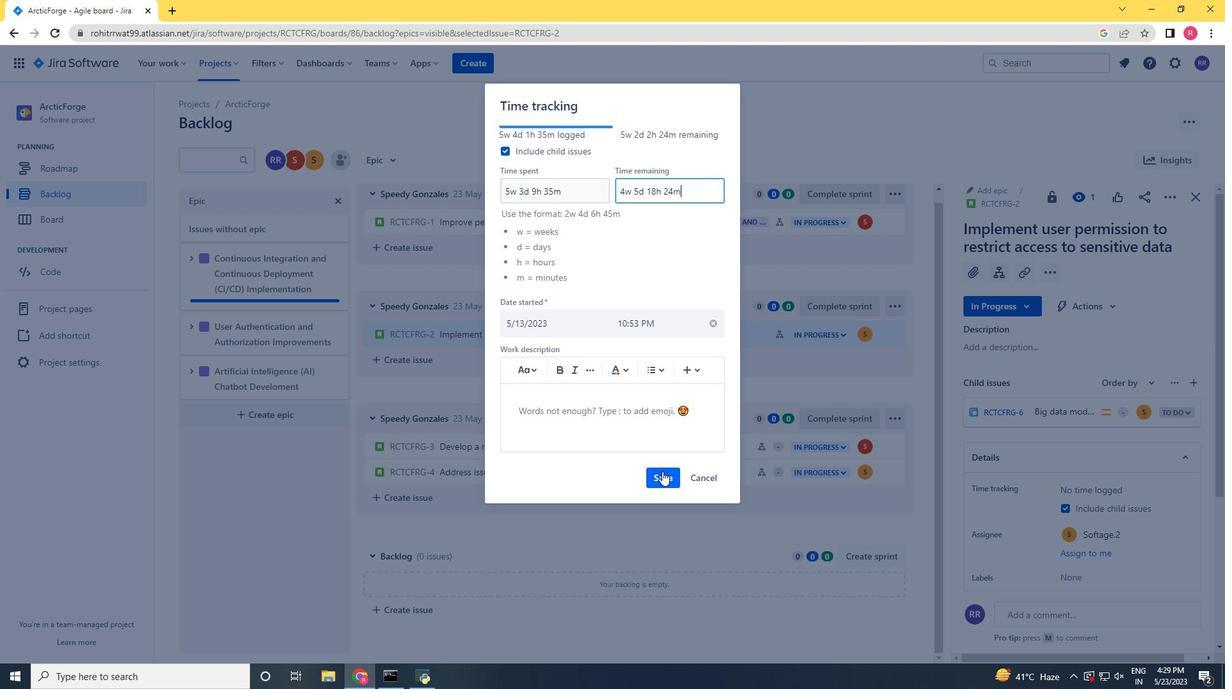 
Action: Mouse pressed left at (662, 470)
Screenshot: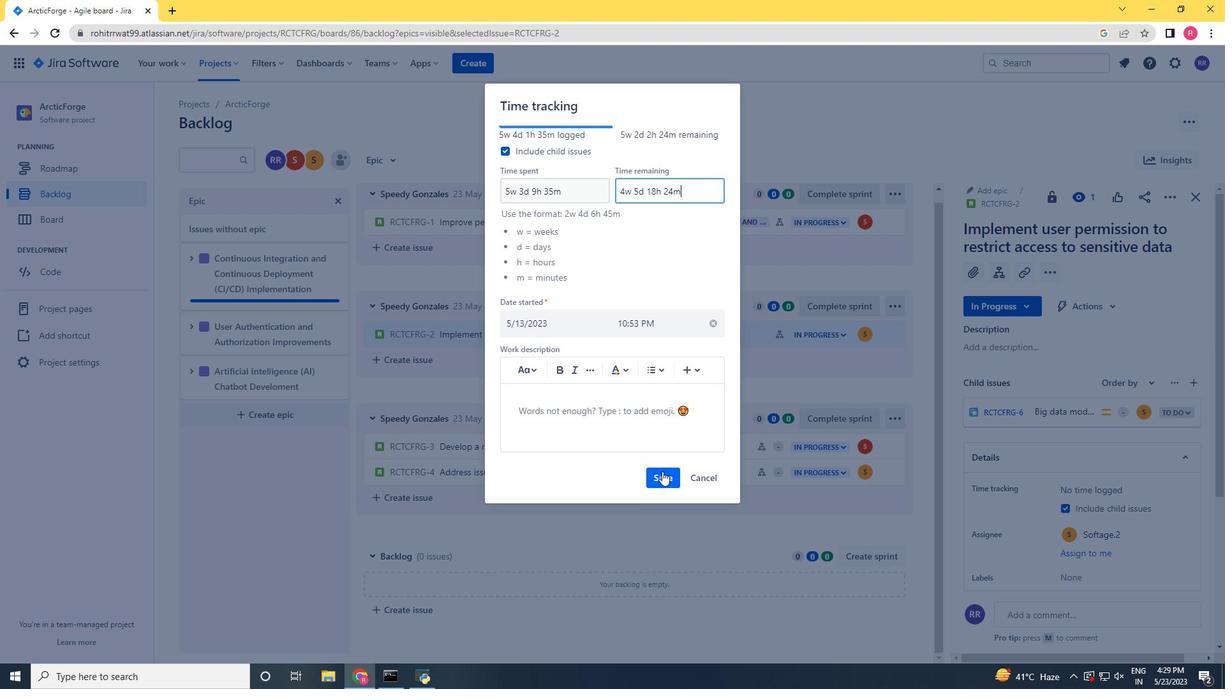 
Action: Mouse moved to (1161, 198)
Screenshot: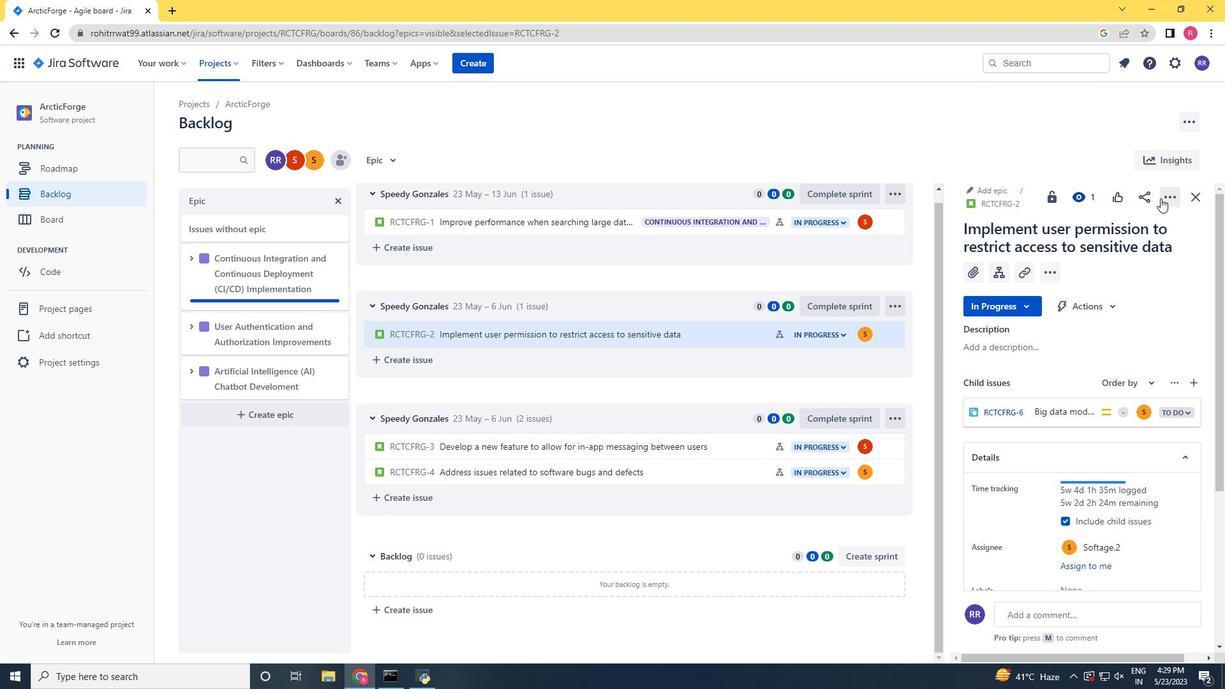 
Action: Mouse pressed left at (1161, 198)
Screenshot: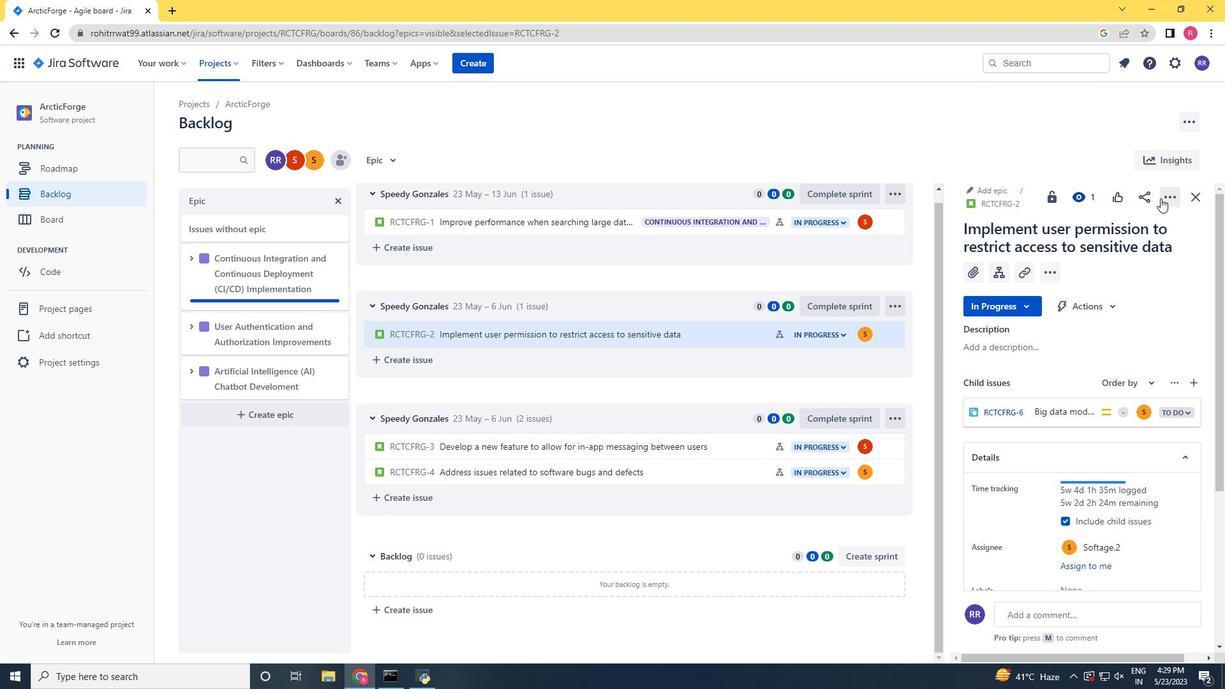 
Action: Mouse moved to (1114, 361)
Screenshot: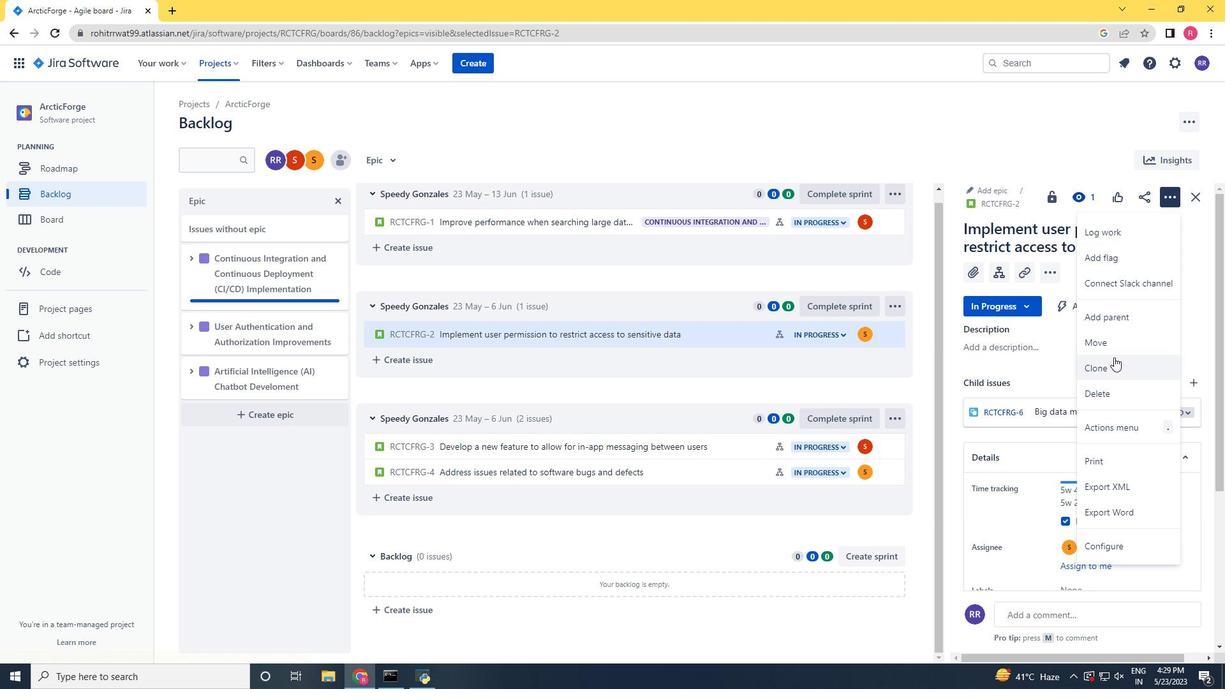 
Action: Mouse pressed left at (1114, 361)
Screenshot: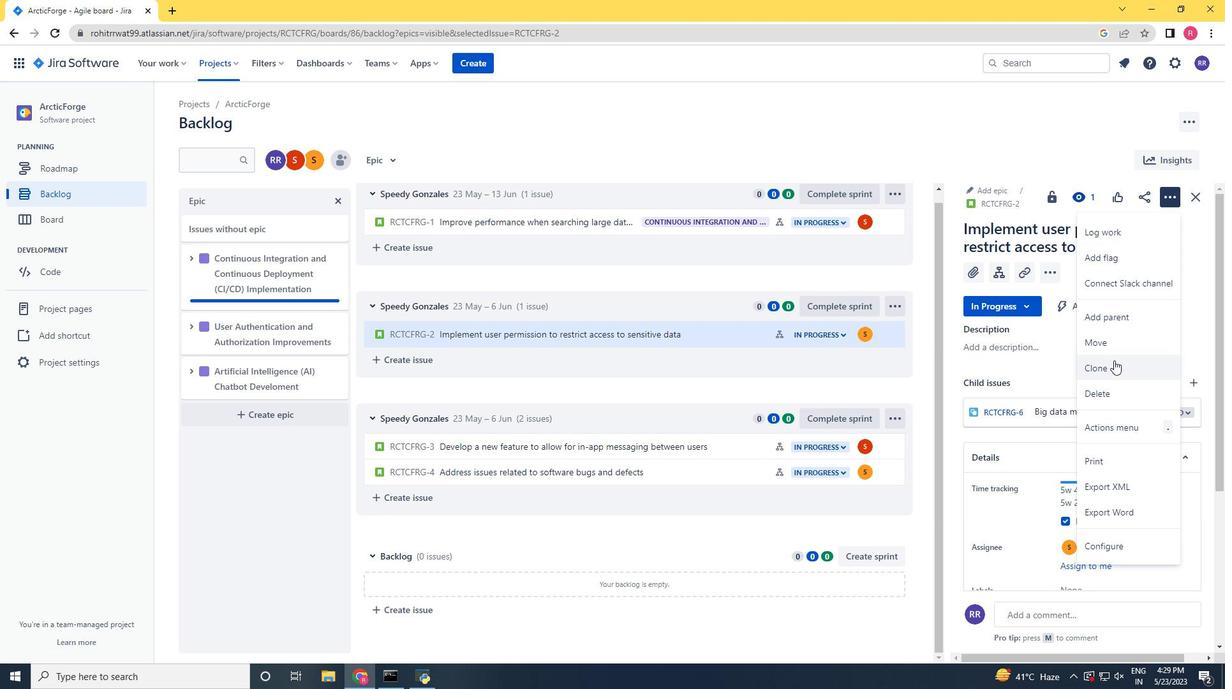 
Action: Mouse moved to (722, 273)
Screenshot: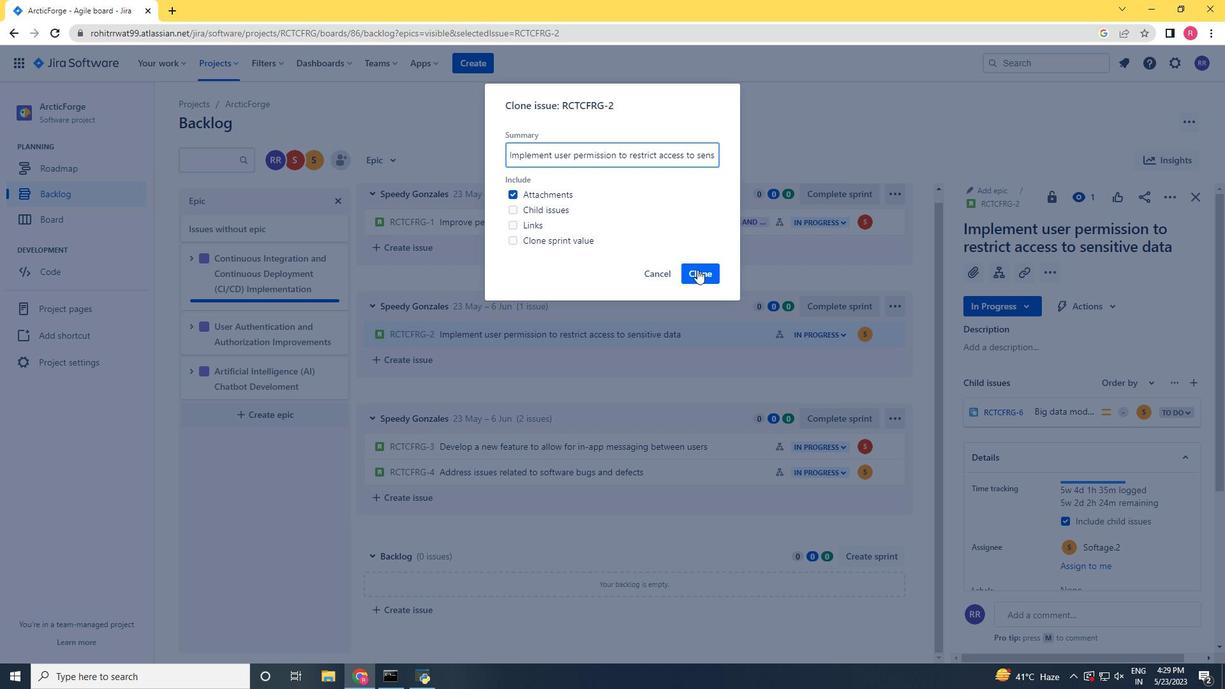 
Action: Mouse pressed left at (722, 273)
Screenshot: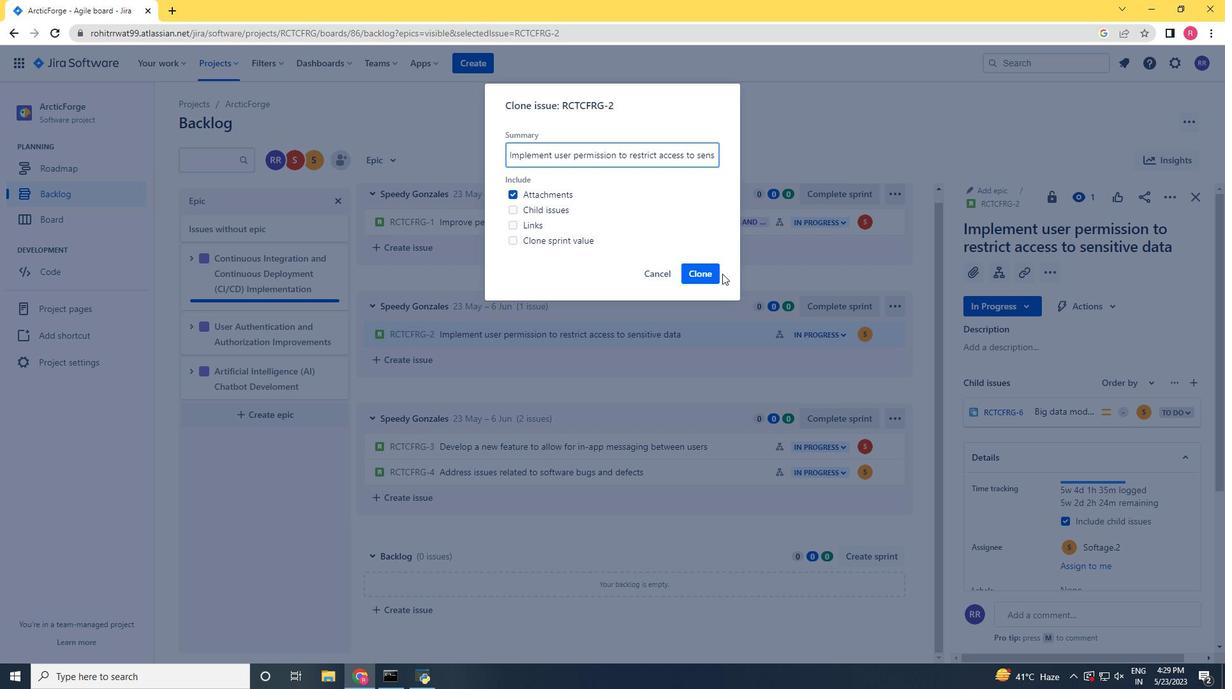 
Action: Mouse moved to (693, 275)
Screenshot: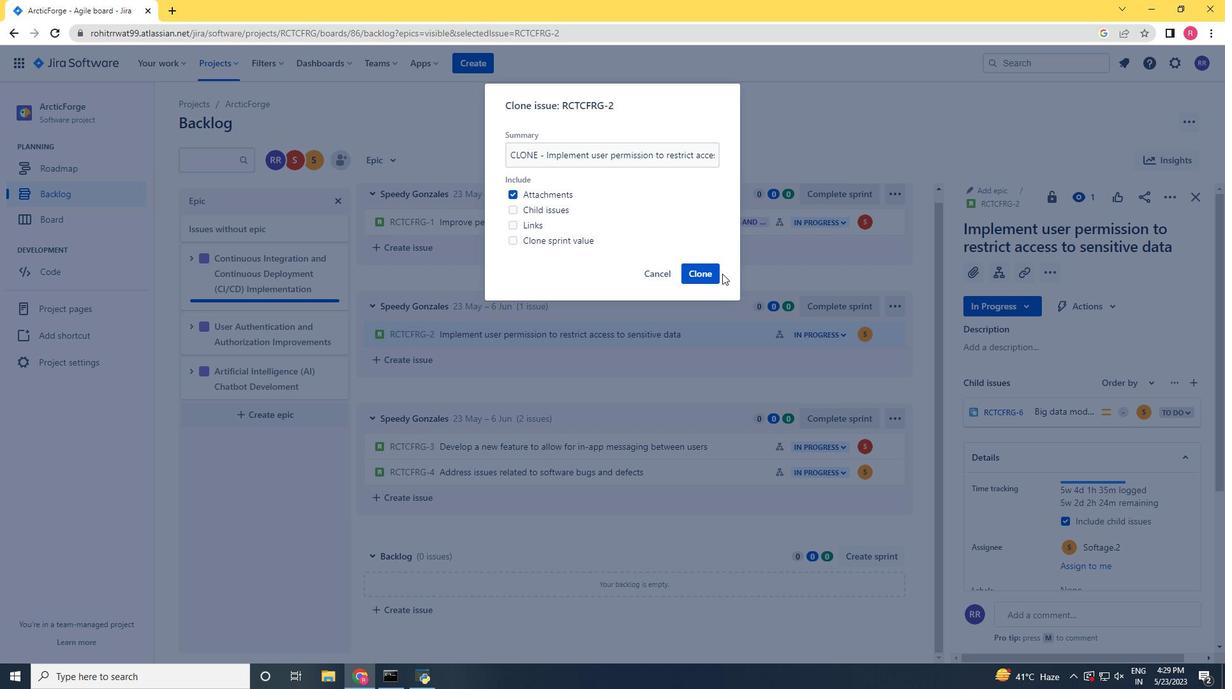 
Action: Mouse pressed left at (693, 275)
Screenshot: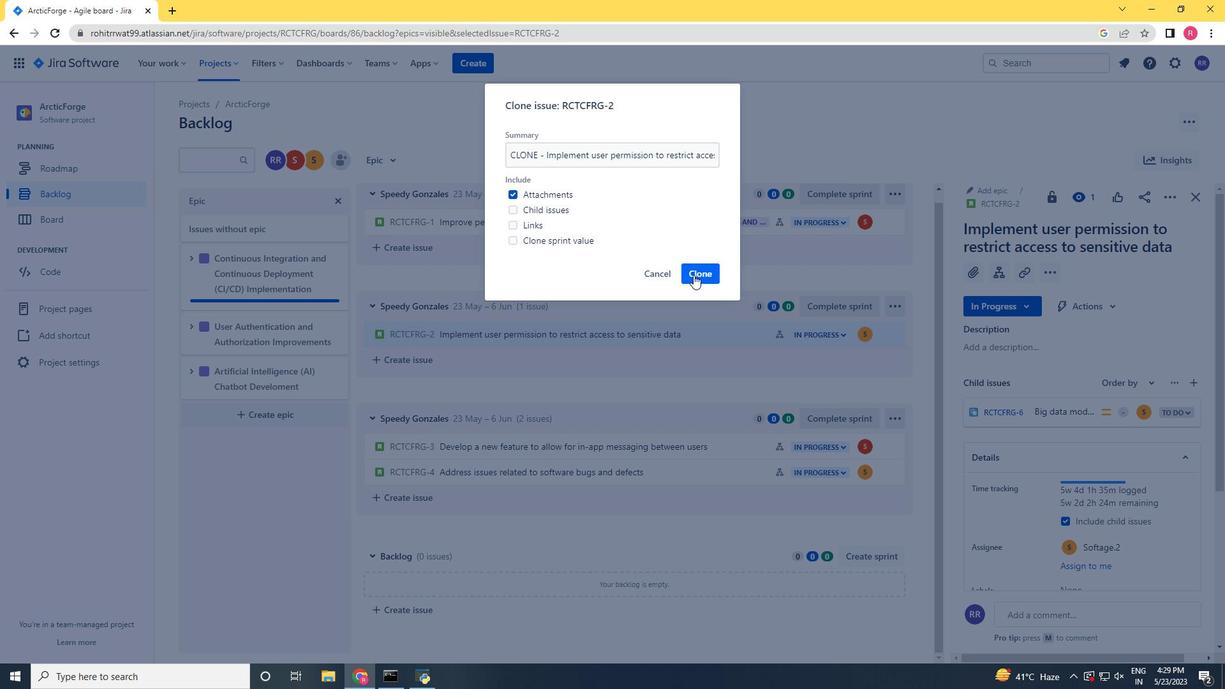 
Action: Mouse moved to (726, 329)
Screenshot: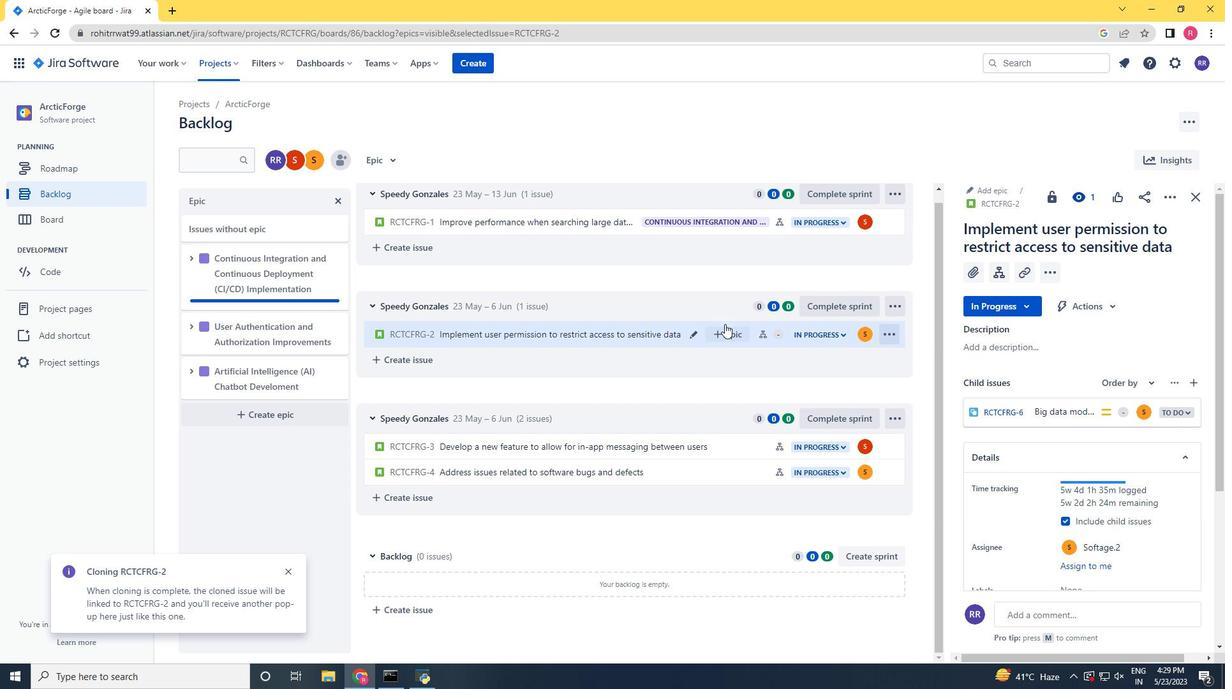 
Action: Mouse pressed left at (726, 329)
Screenshot: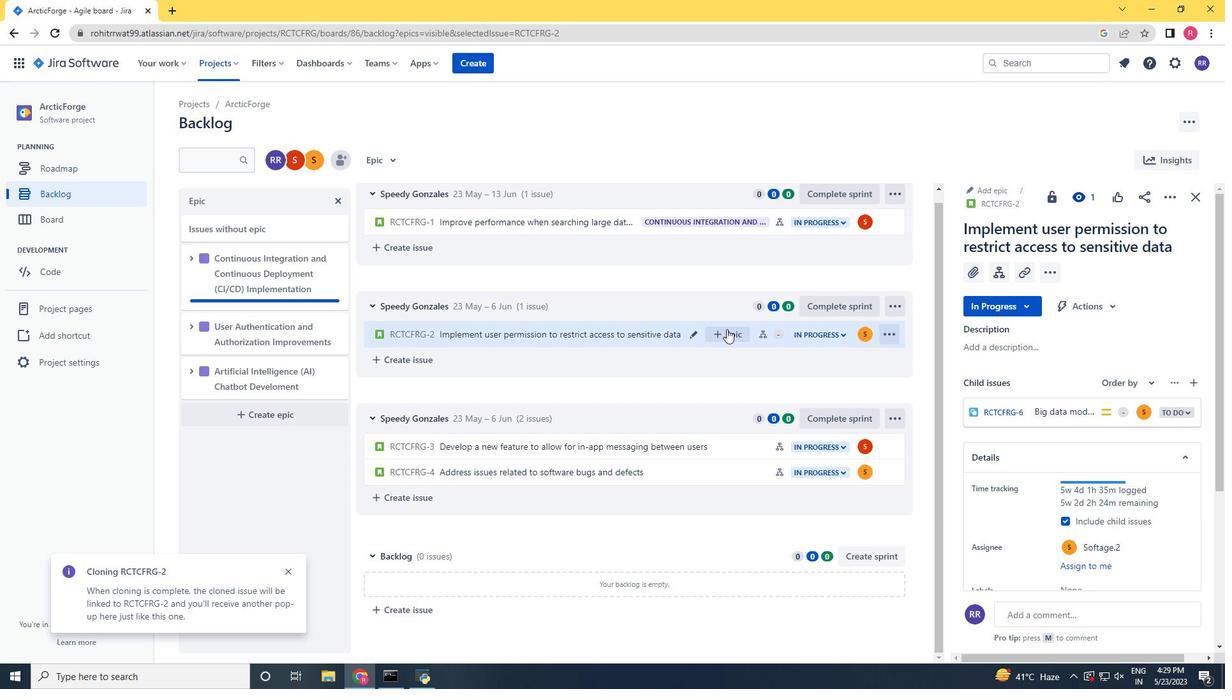 
Action: Mouse moved to (754, 426)
Screenshot: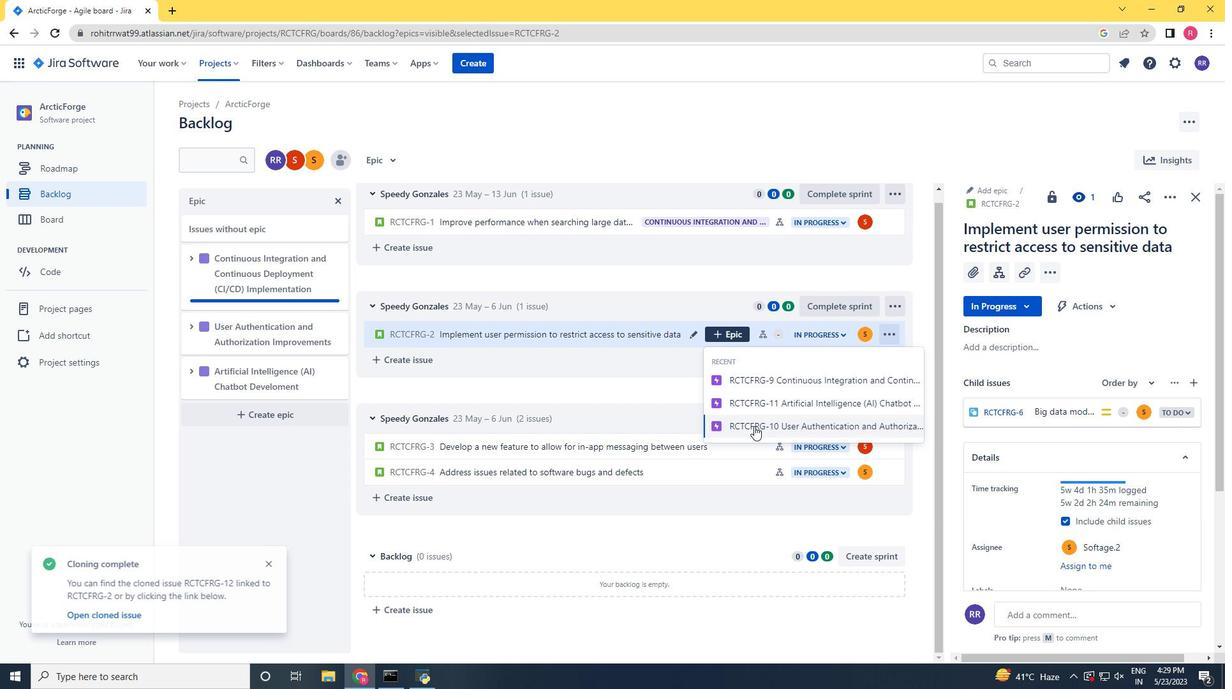 
Action: Mouse pressed left at (754, 426)
Screenshot: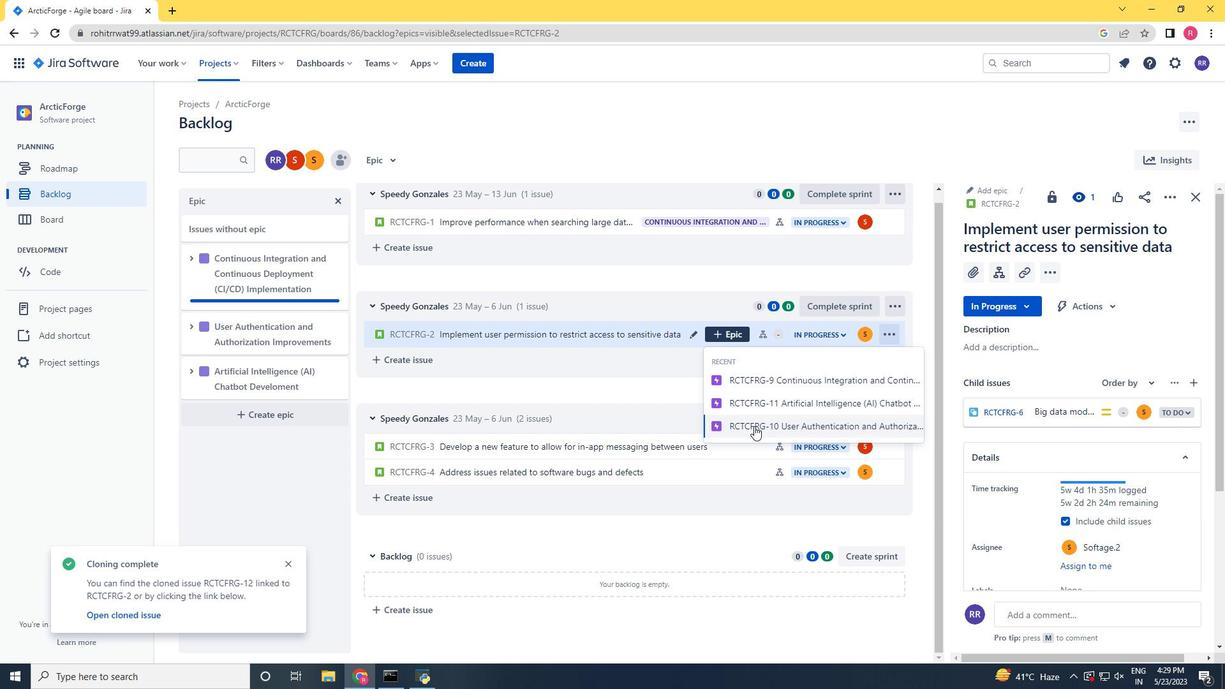 
